 Task: Find connections with filter location Puerto Padre with filter topic #trainer with filter profile language Potuguese with filter current company Hotel Jobs | JobKing.org with filter school Shri Vishnu Engineering College for Women, Vishnupur, Kovvada Village, Bhimavaram, PIN-534202(CC-B0) with filter industry Leather Product Manufacturing with filter service category Search Engine Optimization (SEO) with filter keywords title Office Assistant
Action: Mouse moved to (545, 61)
Screenshot: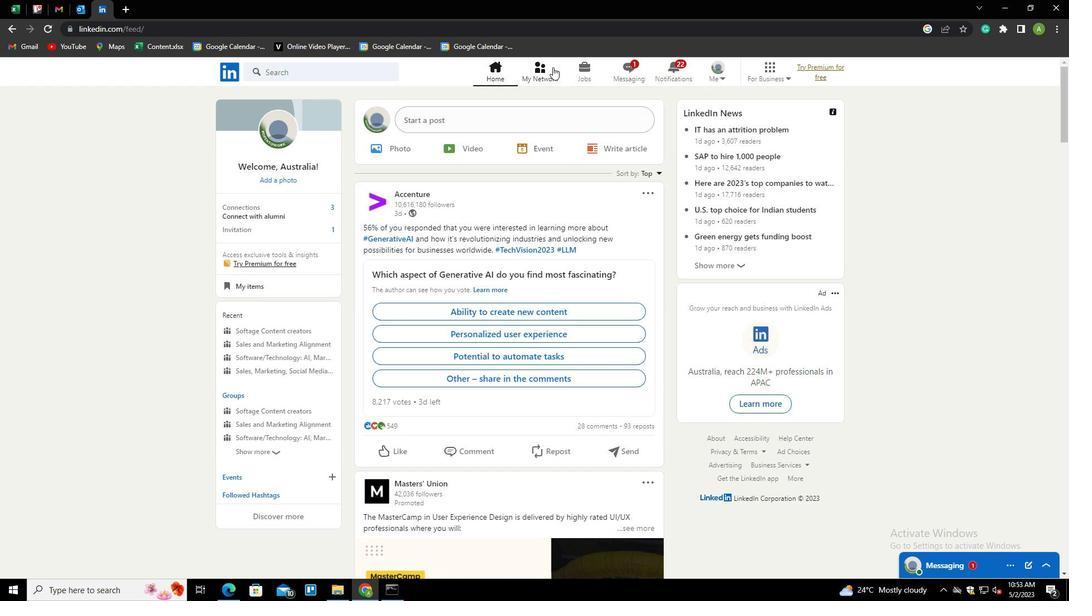 
Action: Mouse pressed left at (545, 61)
Screenshot: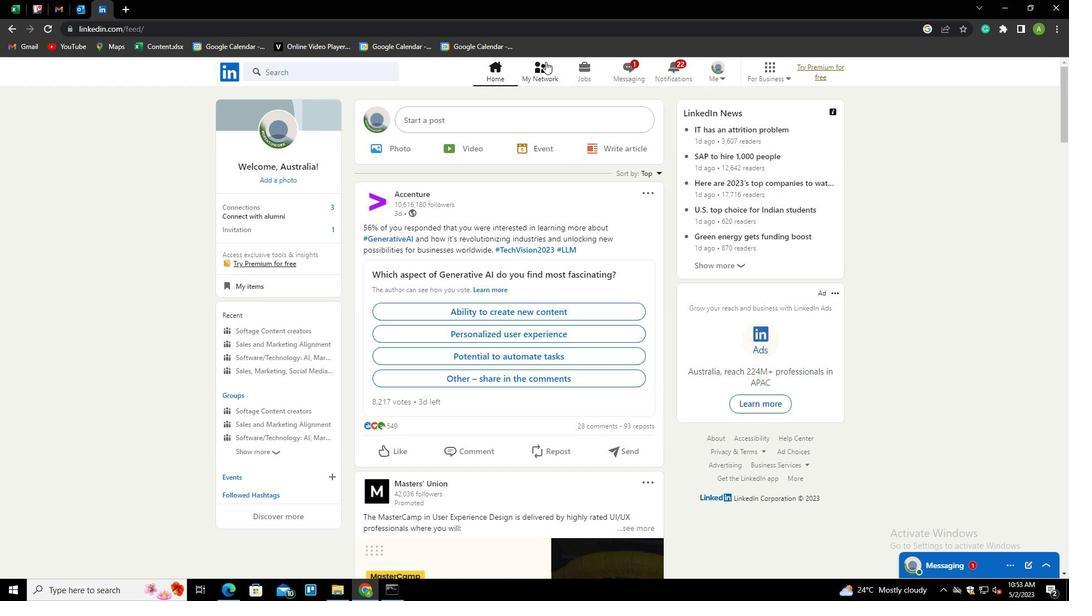 
Action: Mouse moved to (282, 131)
Screenshot: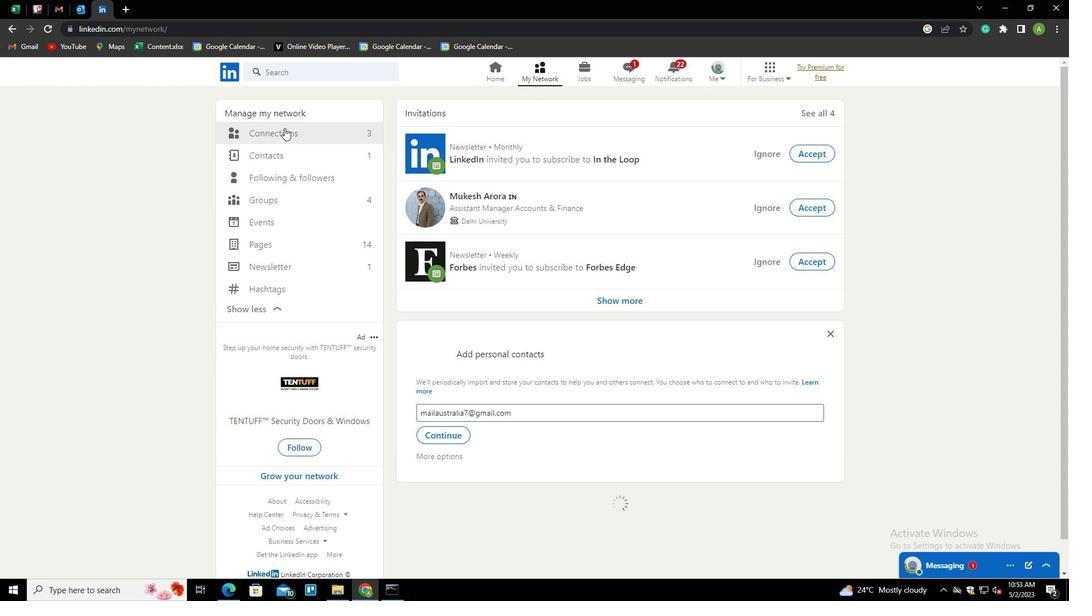 
Action: Mouse pressed left at (282, 131)
Screenshot: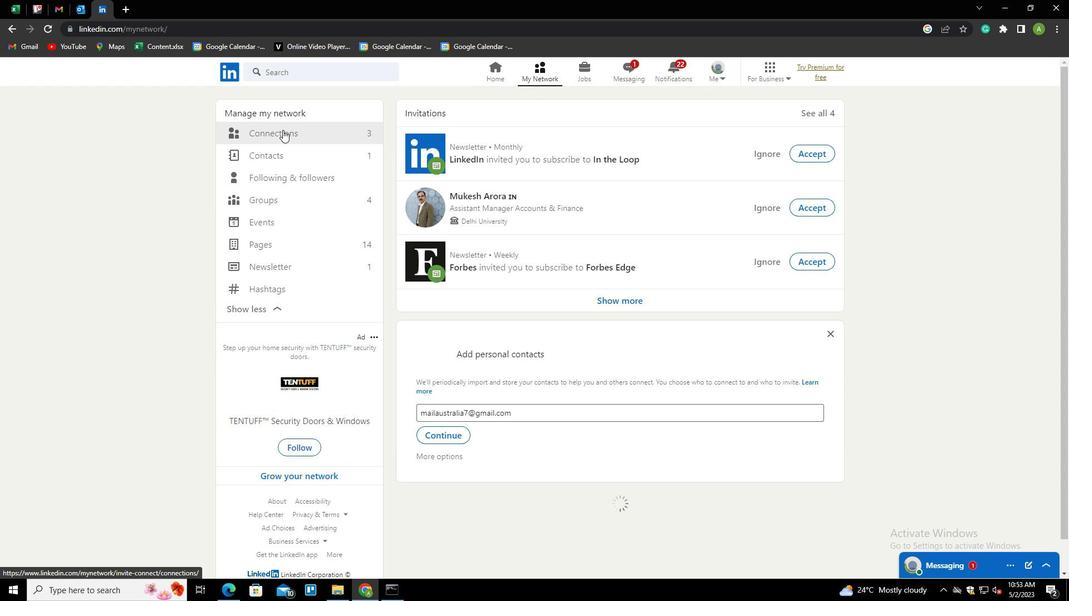 
Action: Mouse moved to (597, 132)
Screenshot: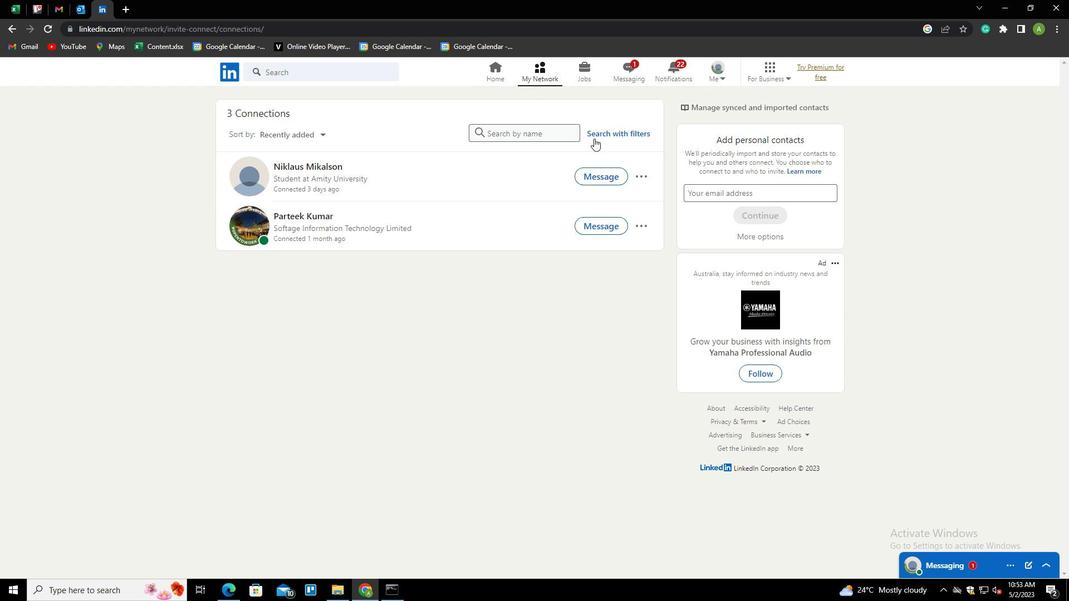 
Action: Mouse pressed left at (597, 132)
Screenshot: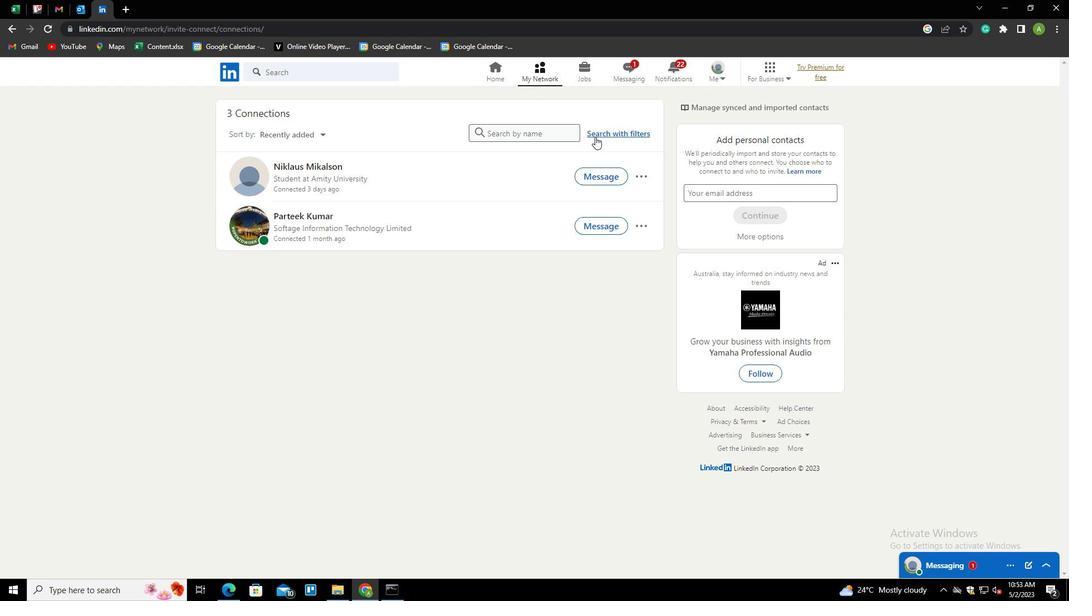 
Action: Mouse moved to (570, 104)
Screenshot: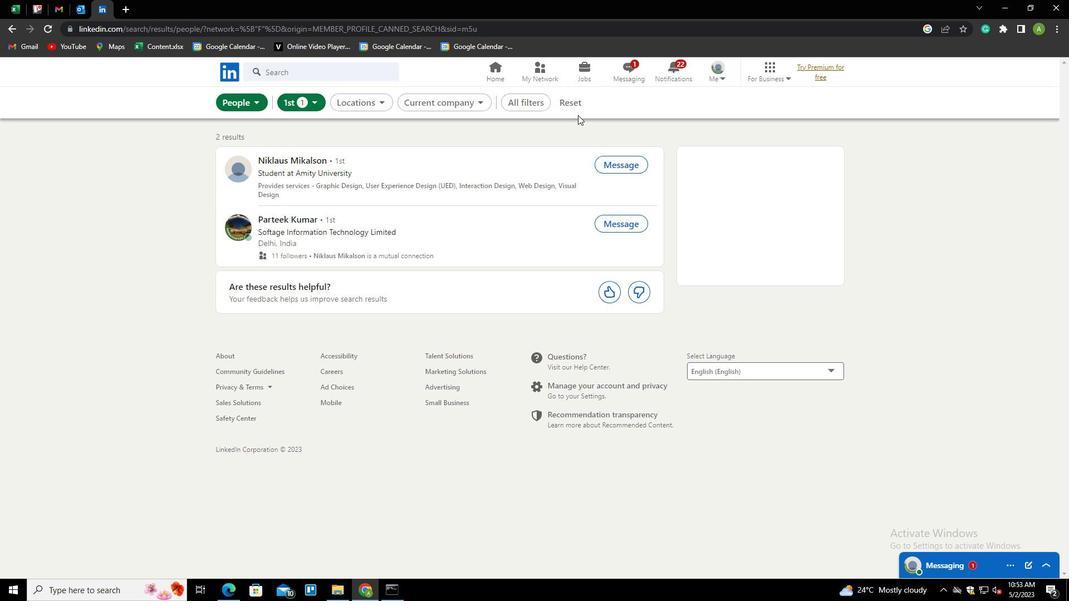
Action: Mouse pressed left at (570, 104)
Screenshot: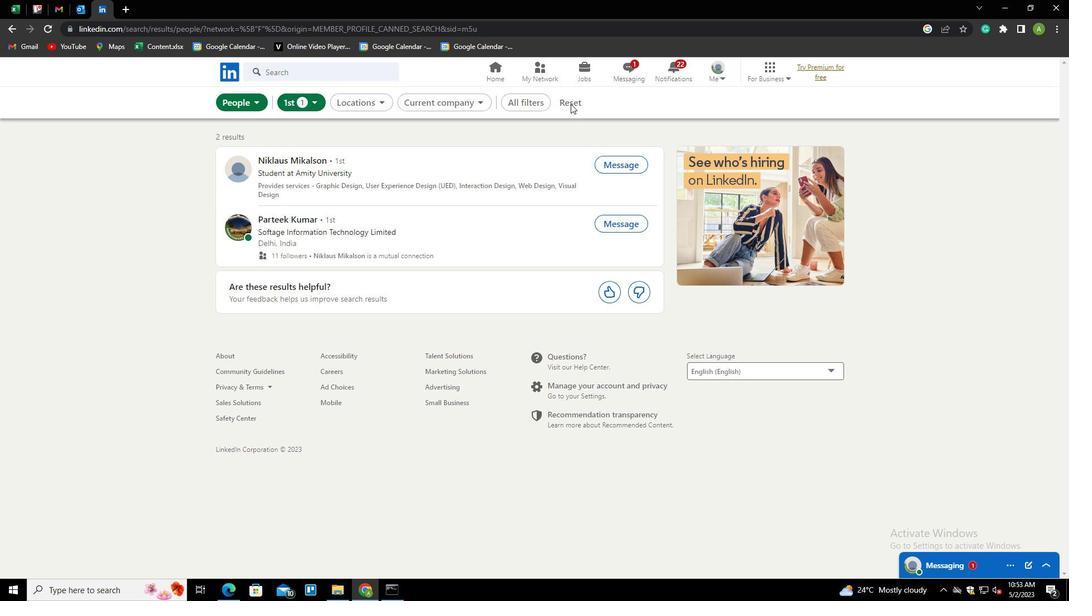 
Action: Mouse moved to (556, 103)
Screenshot: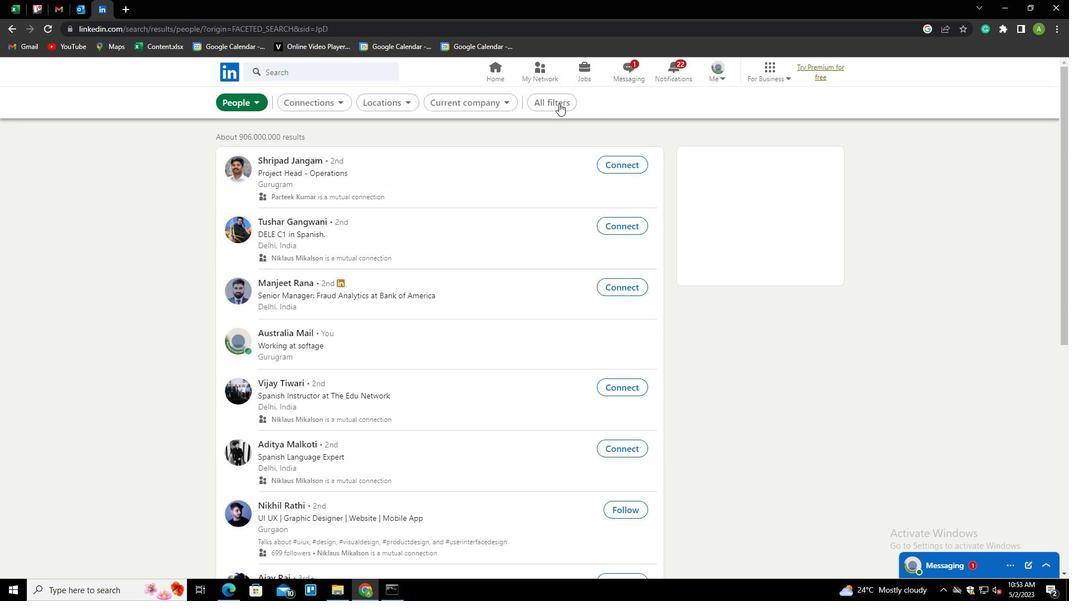 
Action: Mouse pressed left at (556, 103)
Screenshot: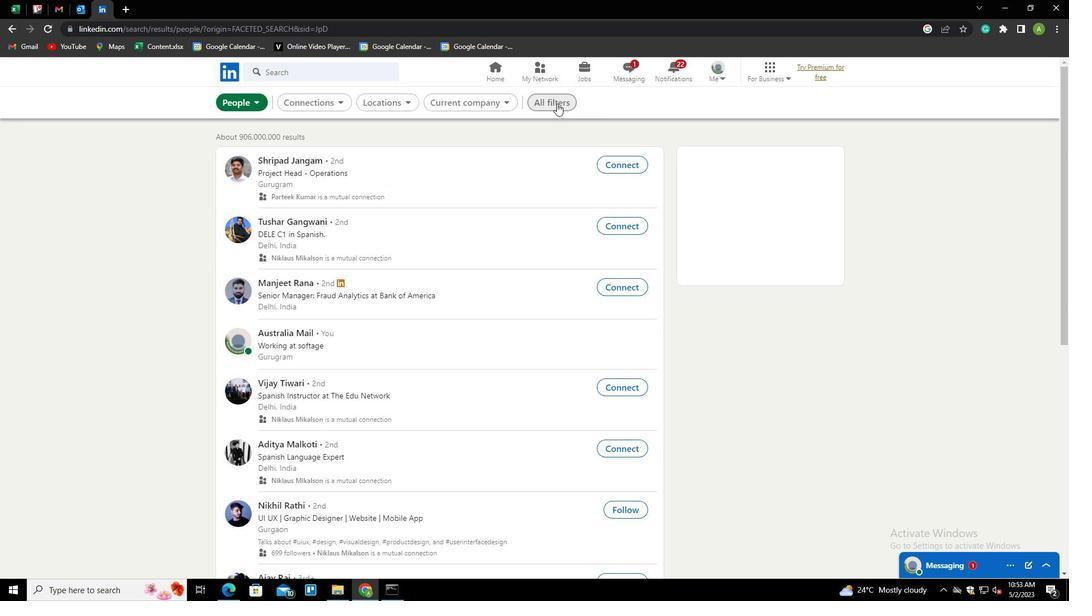 
Action: Mouse moved to (888, 312)
Screenshot: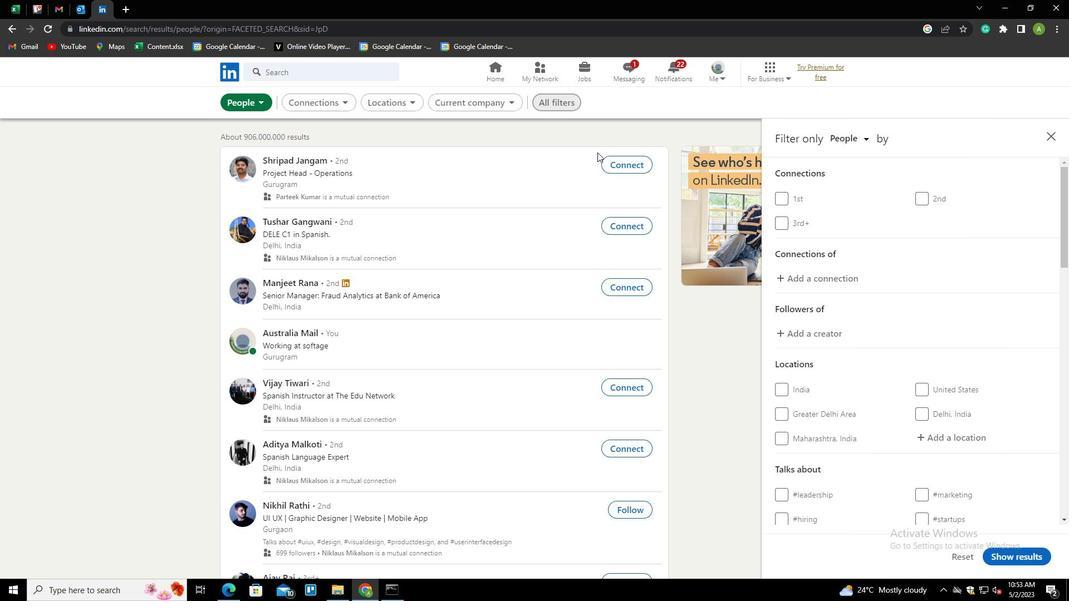 
Action: Mouse scrolled (888, 311) with delta (0, 0)
Screenshot: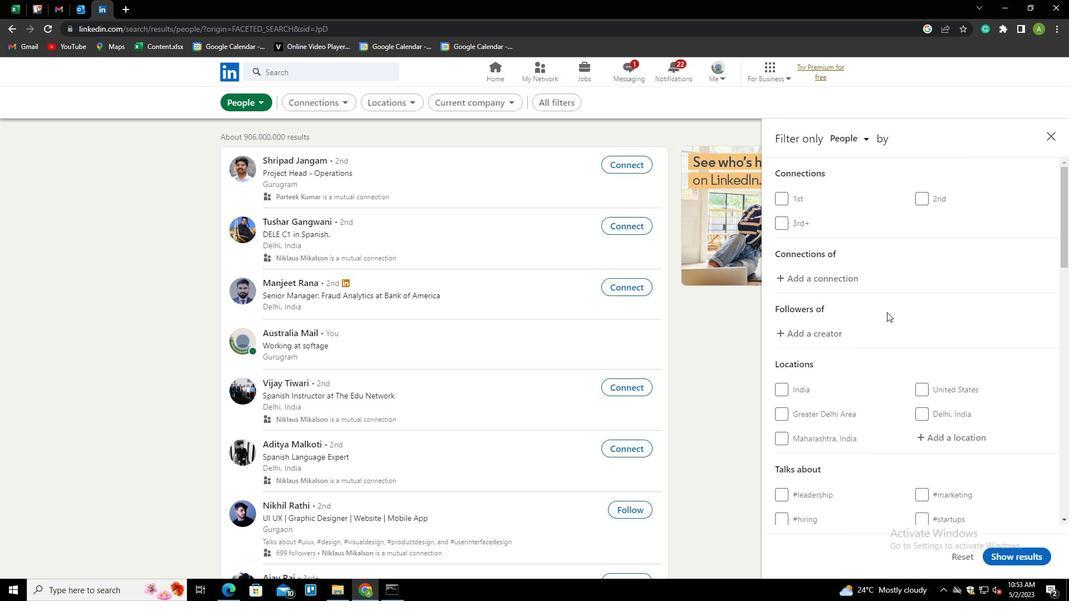
Action: Mouse scrolled (888, 311) with delta (0, 0)
Screenshot: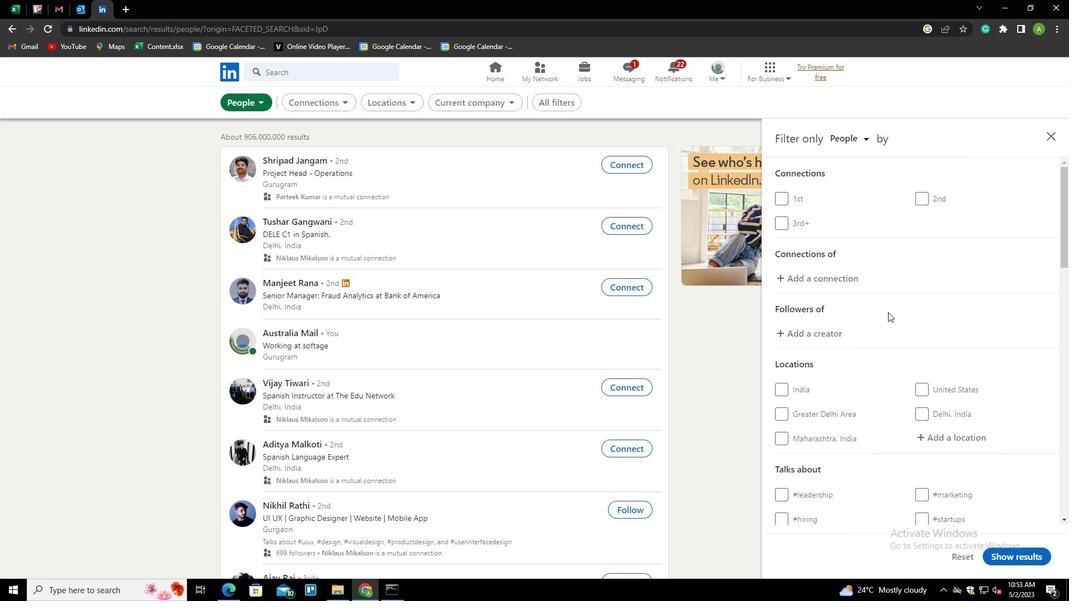 
Action: Mouse moved to (923, 331)
Screenshot: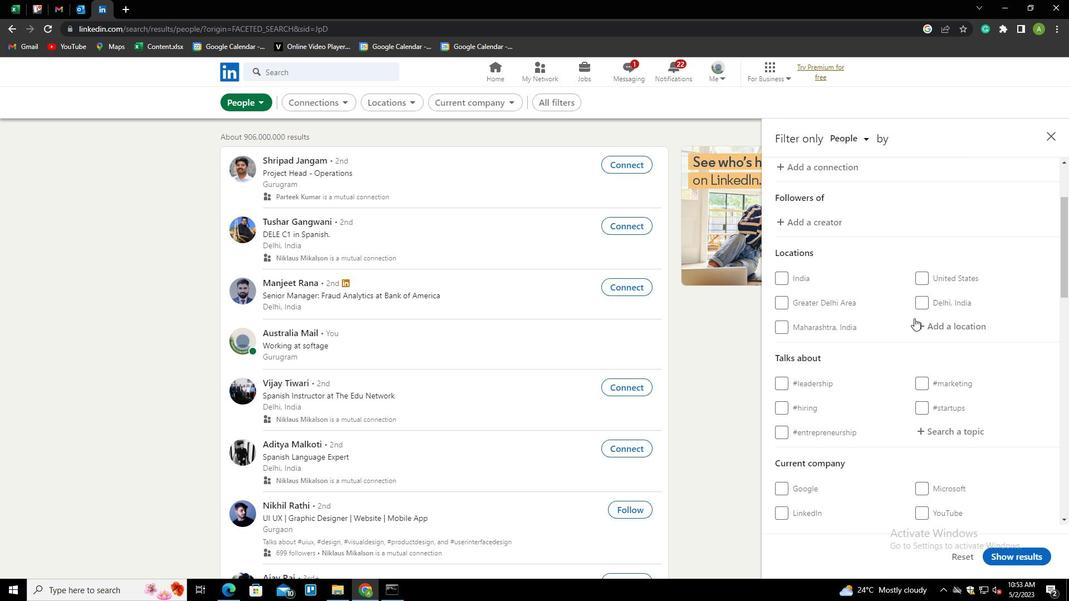 
Action: Mouse pressed left at (923, 331)
Screenshot: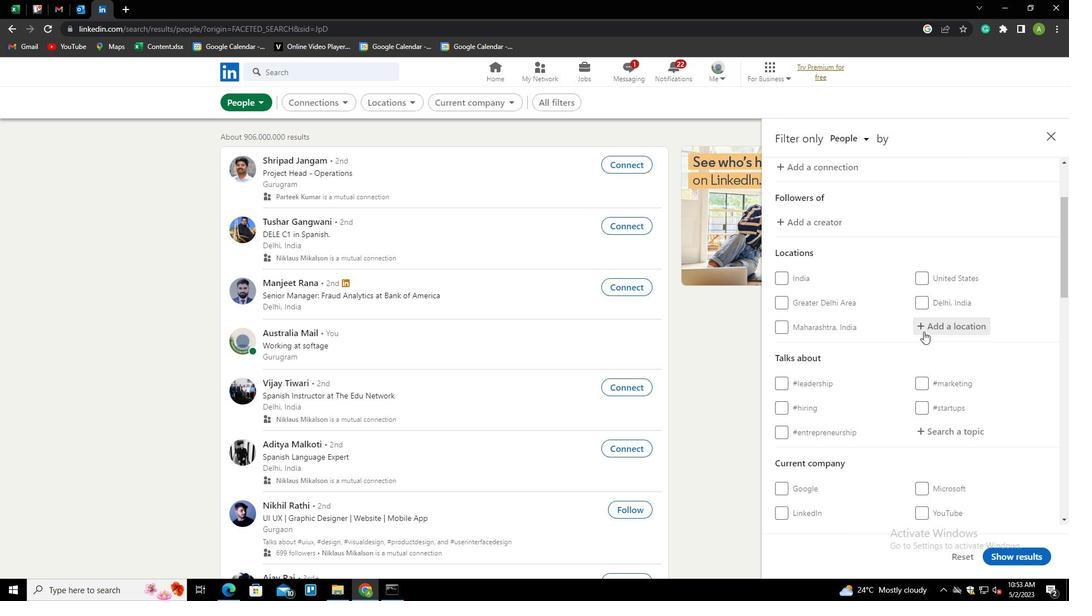
Action: Key pressed <Key.shift>PUERTO<Key.down><Key.space><Key.shift>PADRE<Key.down><Key.down><Key.enter>
Screenshot: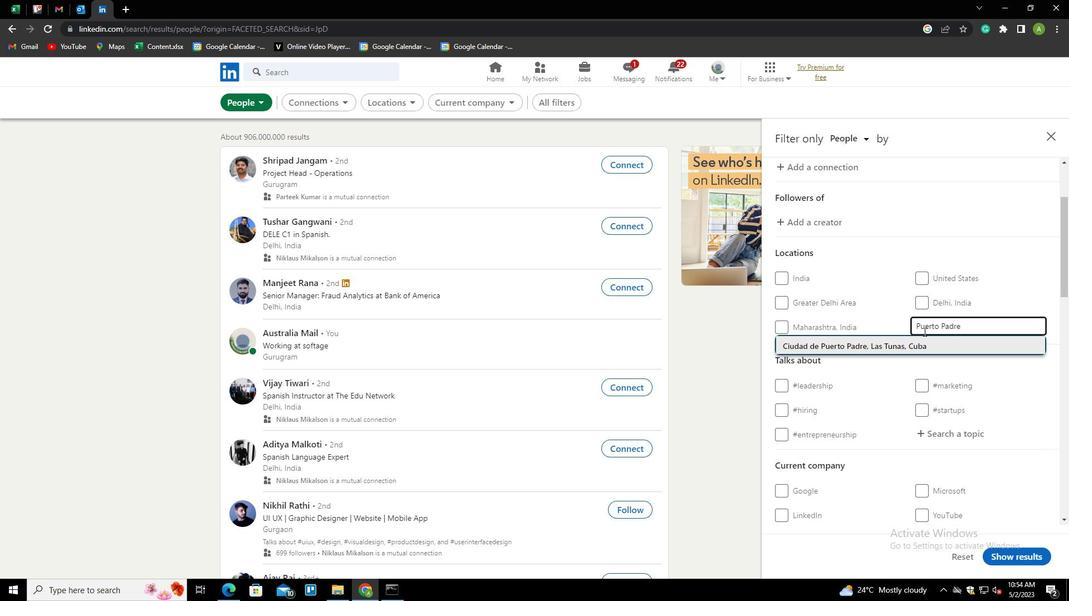 
Action: Mouse scrolled (923, 331) with delta (0, 0)
Screenshot: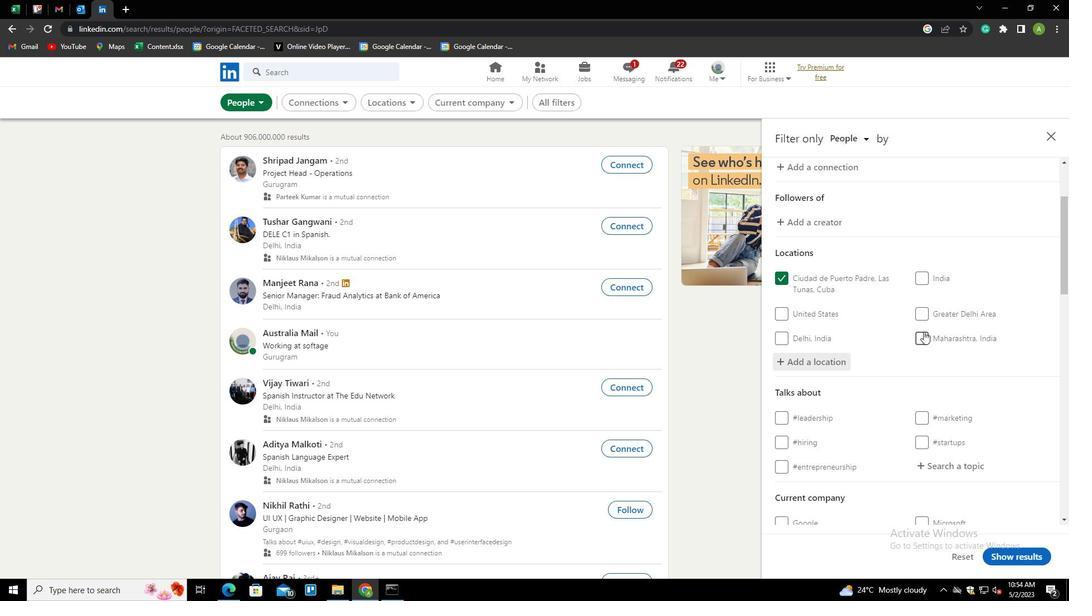 
Action: Mouse scrolled (923, 331) with delta (0, 0)
Screenshot: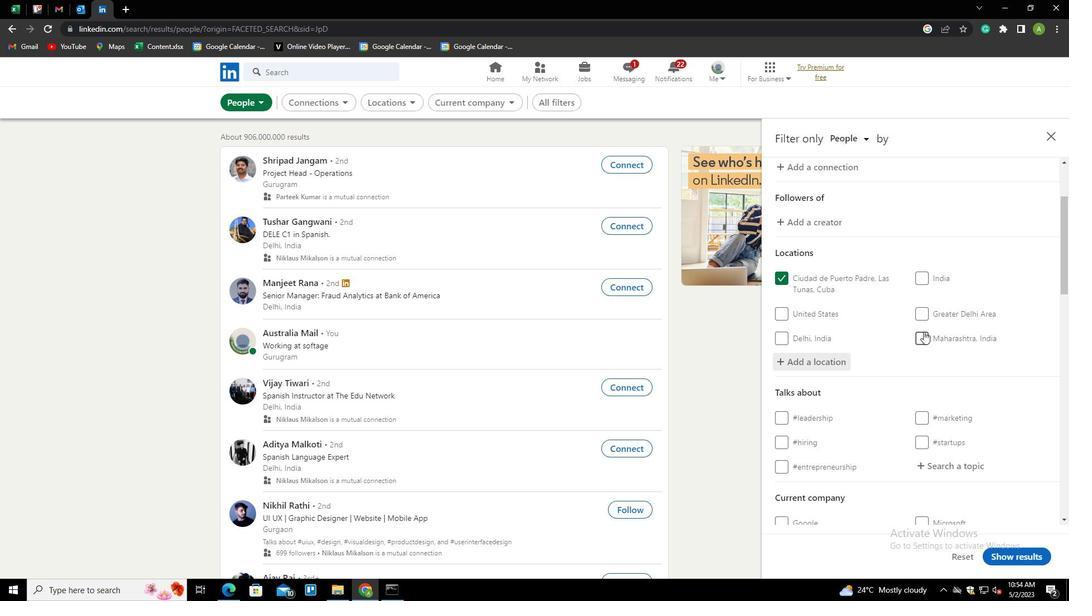 
Action: Mouse scrolled (923, 331) with delta (0, 0)
Screenshot: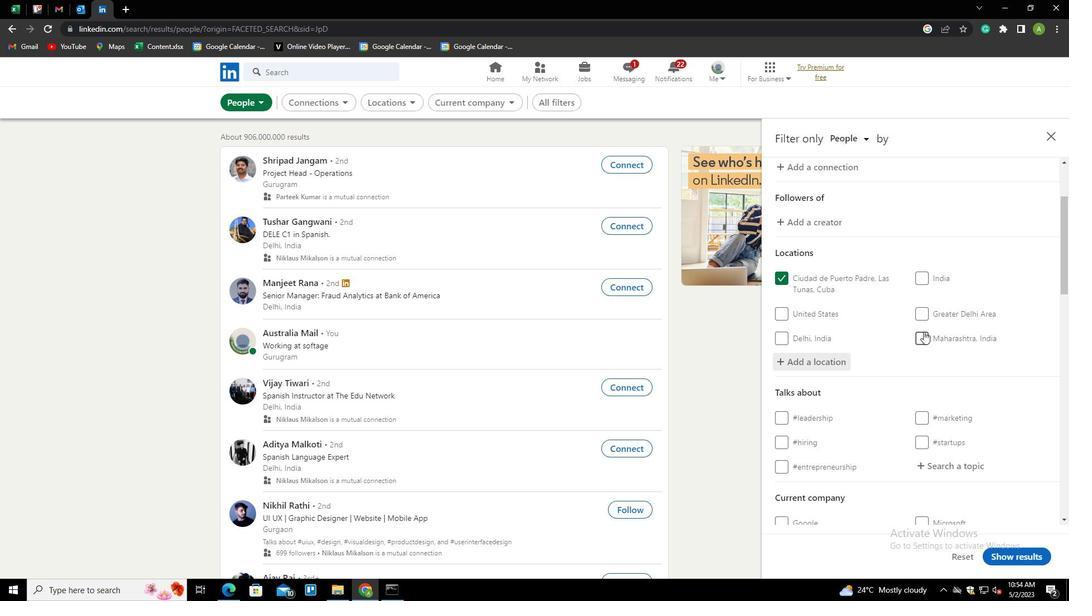 
Action: Mouse scrolled (923, 331) with delta (0, 0)
Screenshot: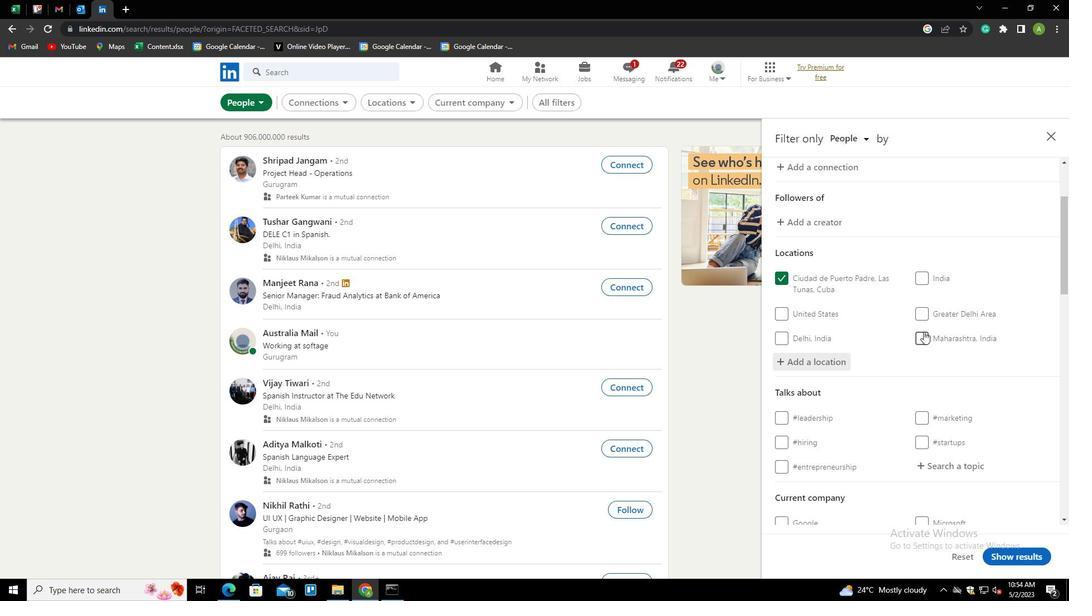 
Action: Mouse moved to (936, 241)
Screenshot: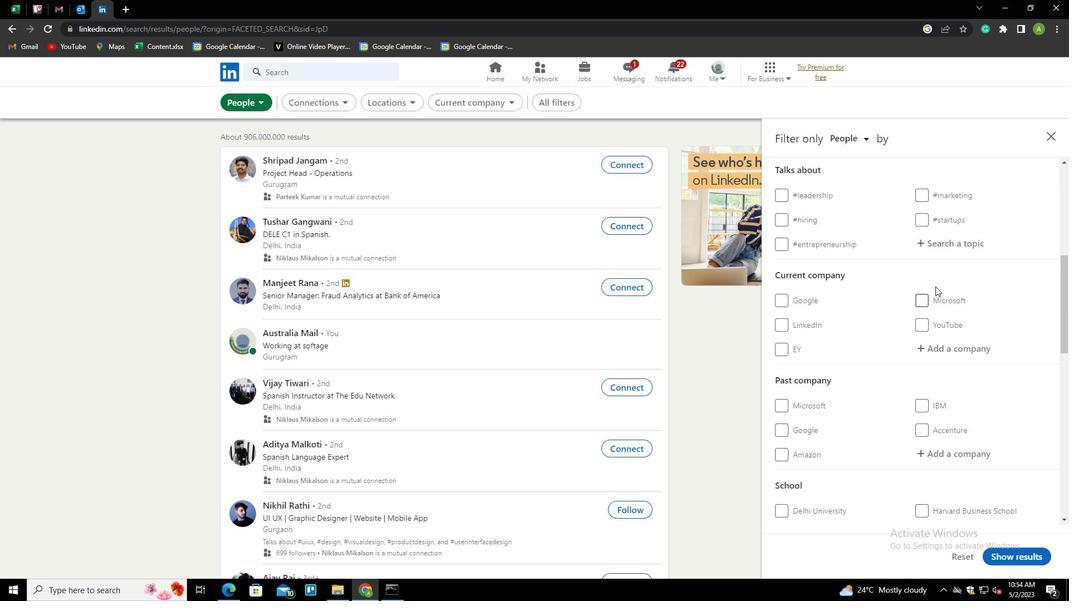 
Action: Mouse pressed left at (936, 241)
Screenshot: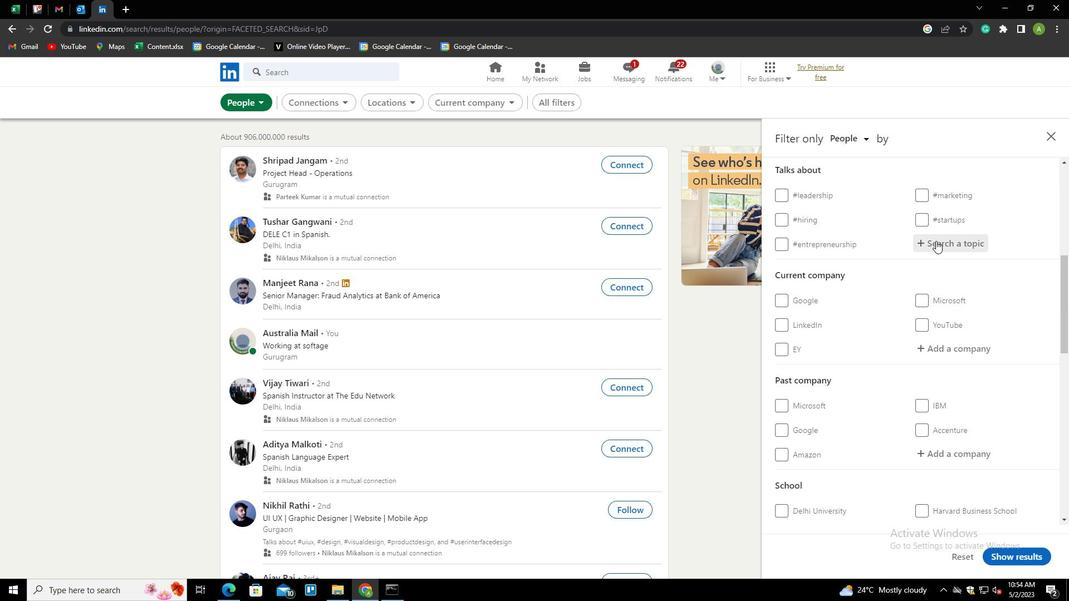 
Action: Key pressed TRAINER<Key.down><Key.enter>
Screenshot: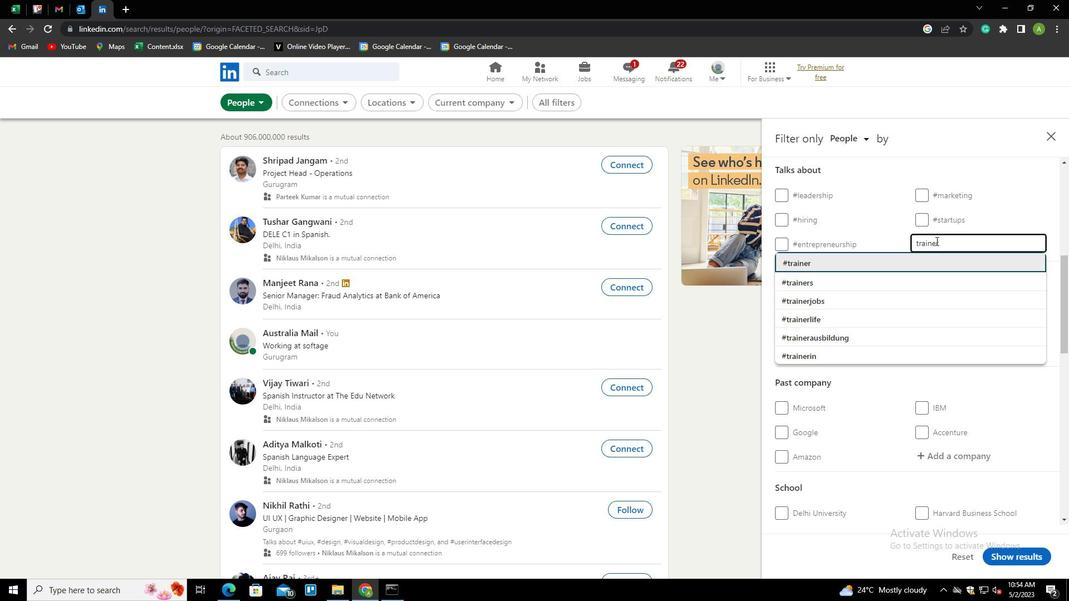 
Action: Mouse scrolled (936, 240) with delta (0, 0)
Screenshot: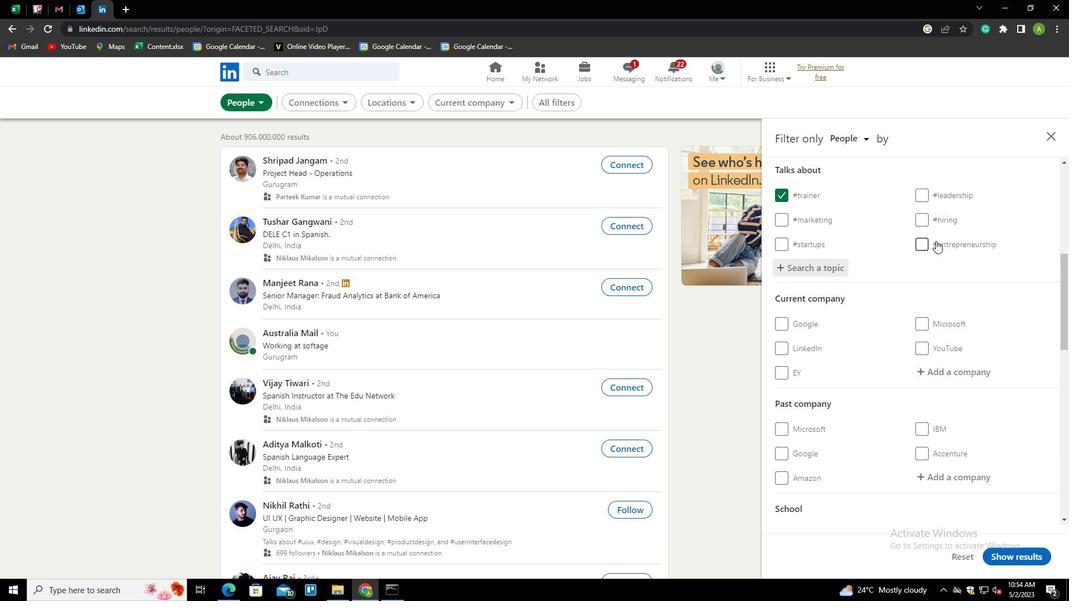 
Action: Mouse scrolled (936, 240) with delta (0, 0)
Screenshot: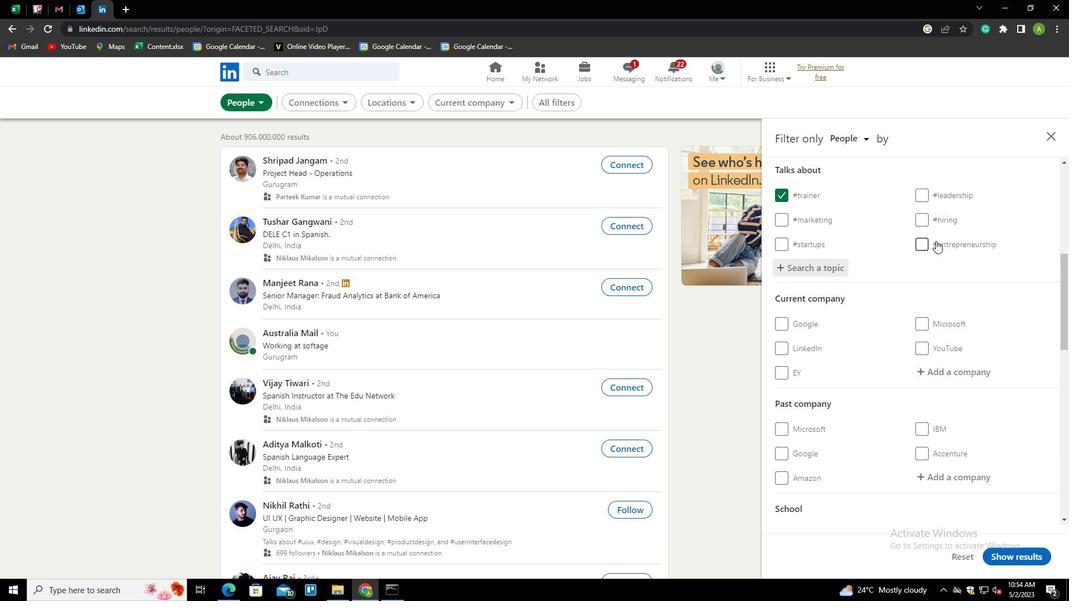 
Action: Mouse scrolled (936, 240) with delta (0, 0)
Screenshot: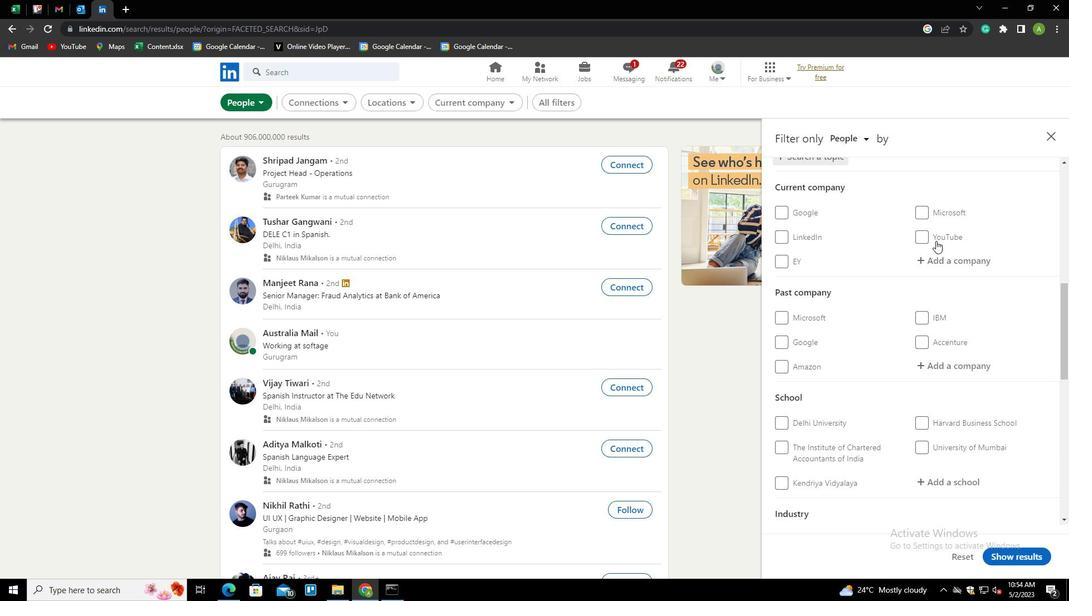 
Action: Mouse scrolled (936, 240) with delta (0, 0)
Screenshot: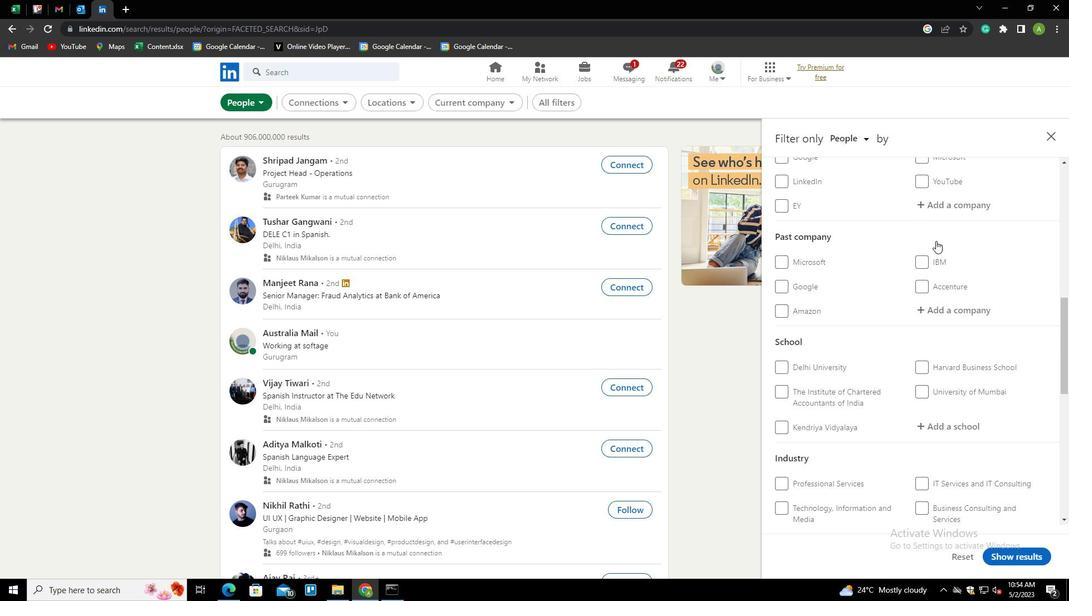 
Action: Mouse scrolled (936, 240) with delta (0, 0)
Screenshot: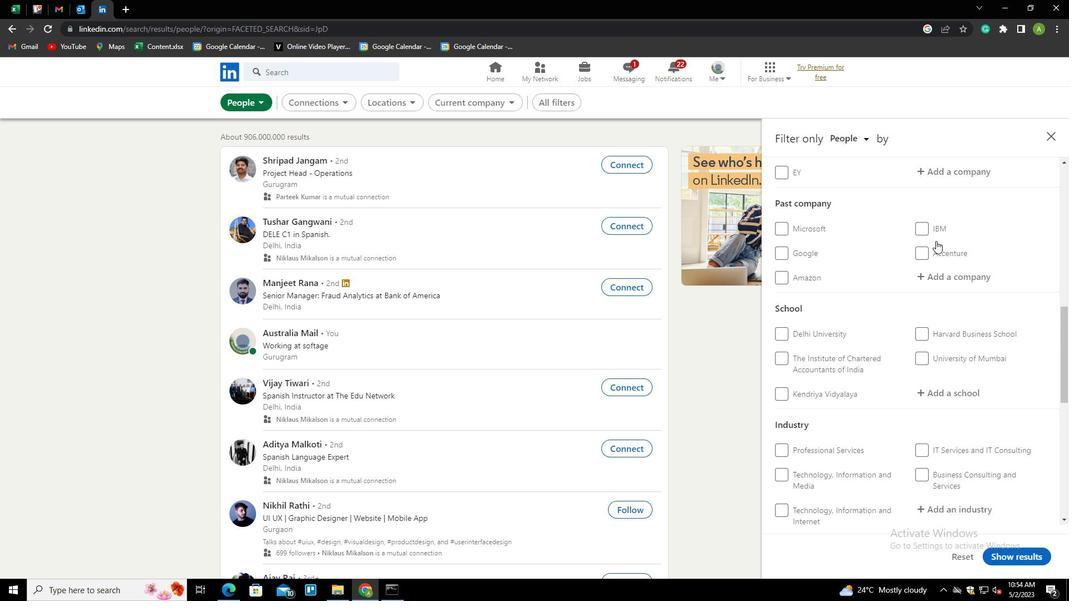 
Action: Mouse scrolled (936, 240) with delta (0, 0)
Screenshot: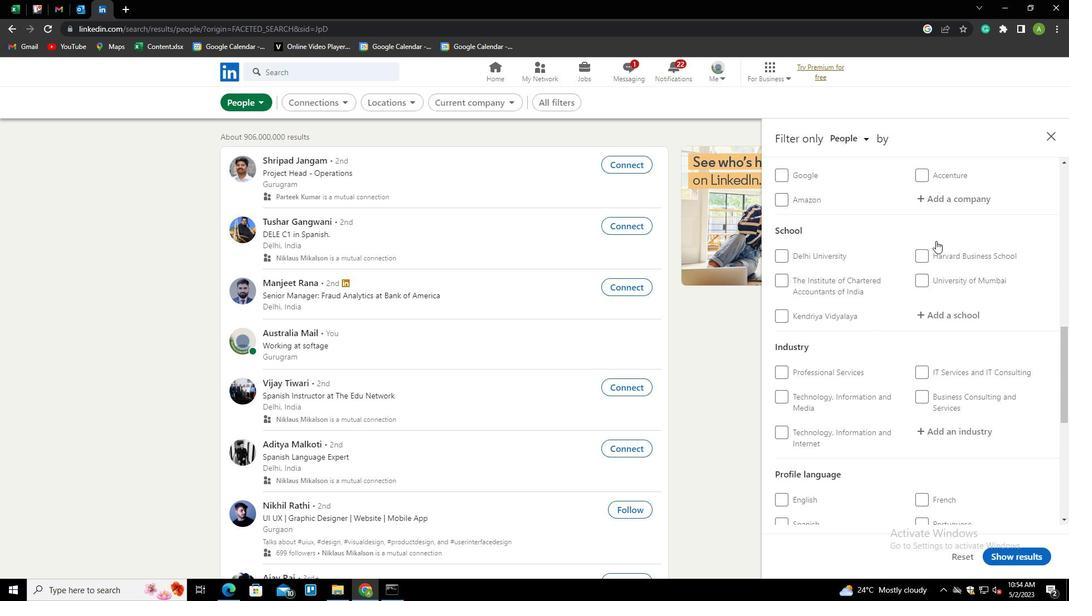
Action: Mouse scrolled (936, 240) with delta (0, 0)
Screenshot: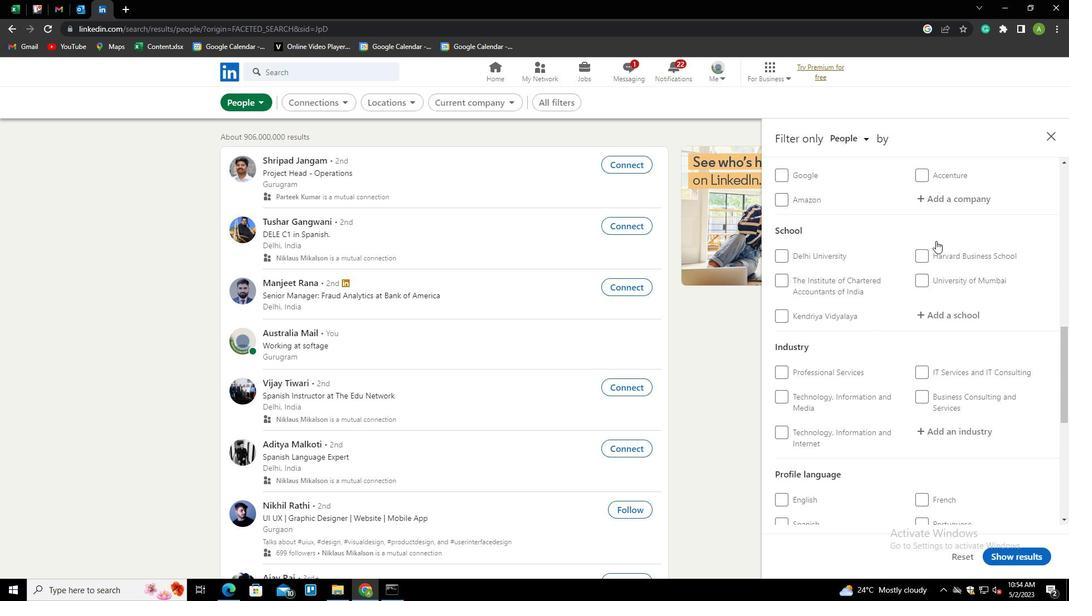 
Action: Mouse scrolled (936, 240) with delta (0, 0)
Screenshot: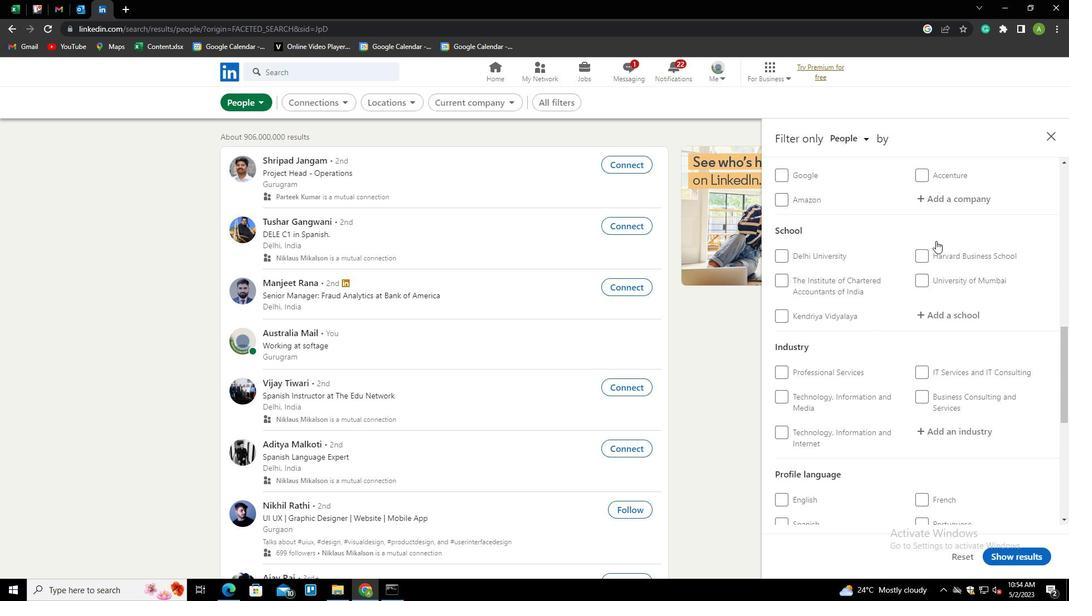 
Action: Mouse scrolled (936, 240) with delta (0, 0)
Screenshot: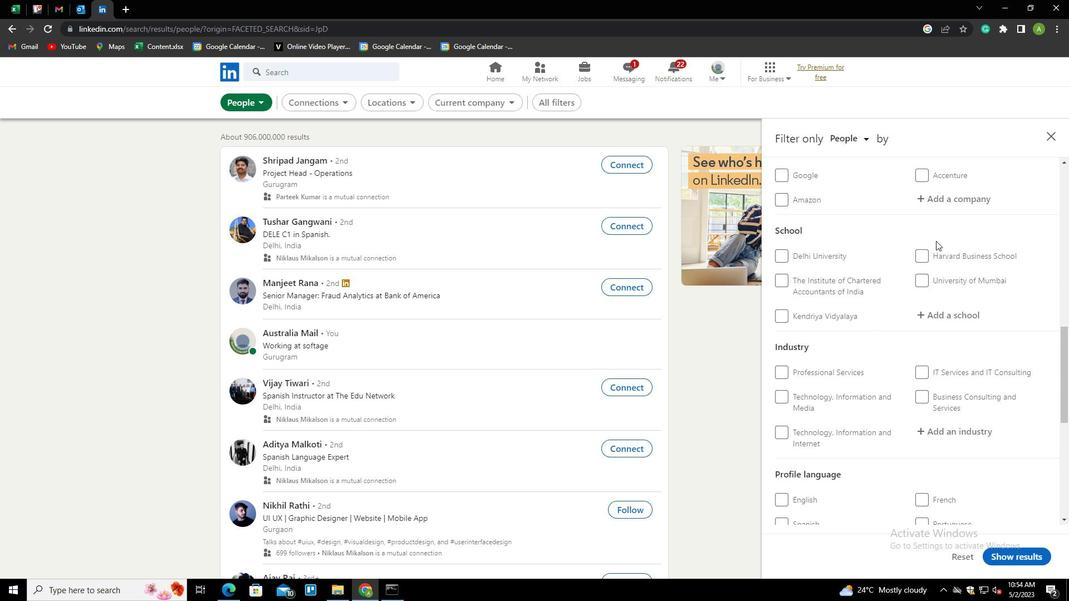 
Action: Mouse moved to (920, 301)
Screenshot: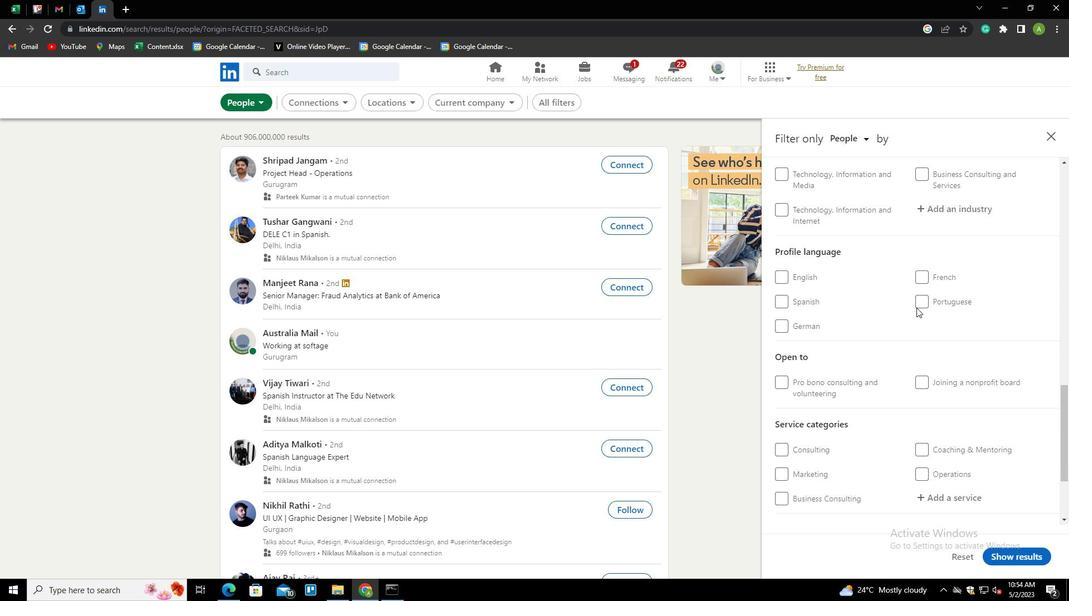
Action: Mouse pressed left at (920, 301)
Screenshot: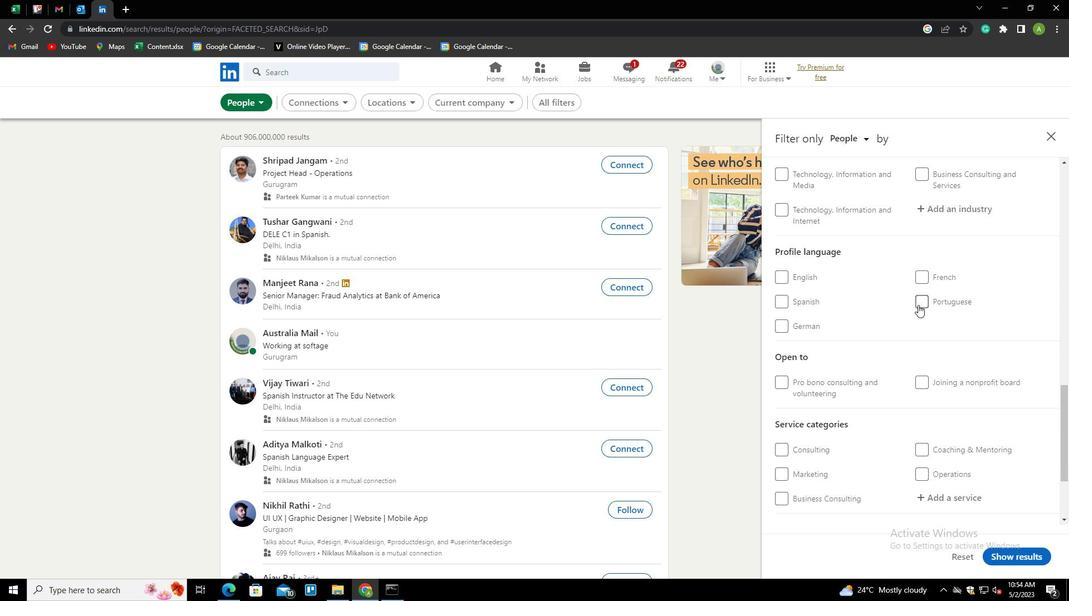 
Action: Mouse moved to (957, 325)
Screenshot: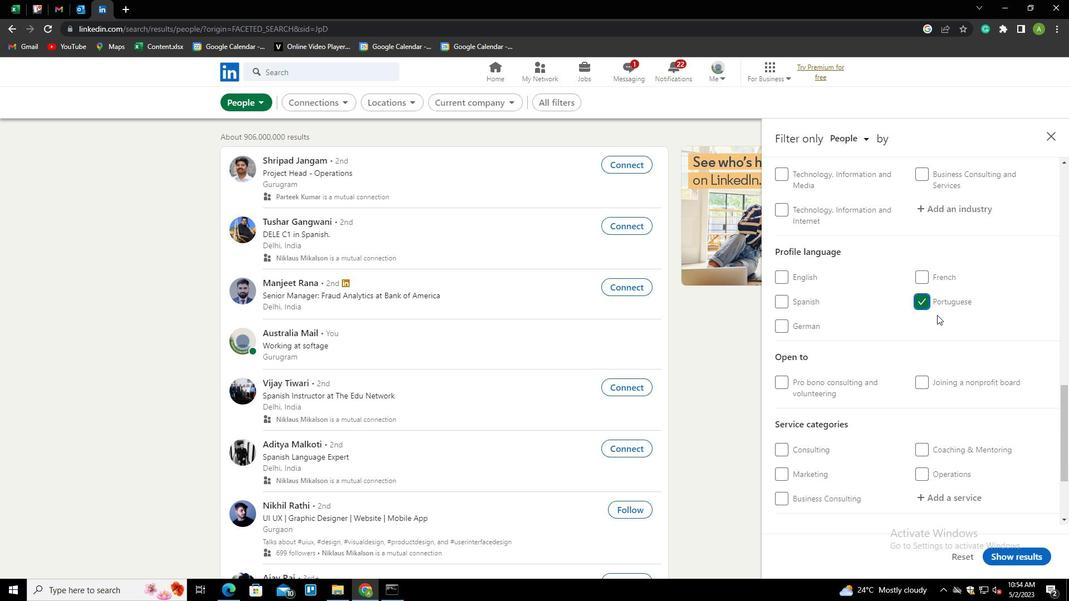 
Action: Mouse scrolled (957, 325) with delta (0, 0)
Screenshot: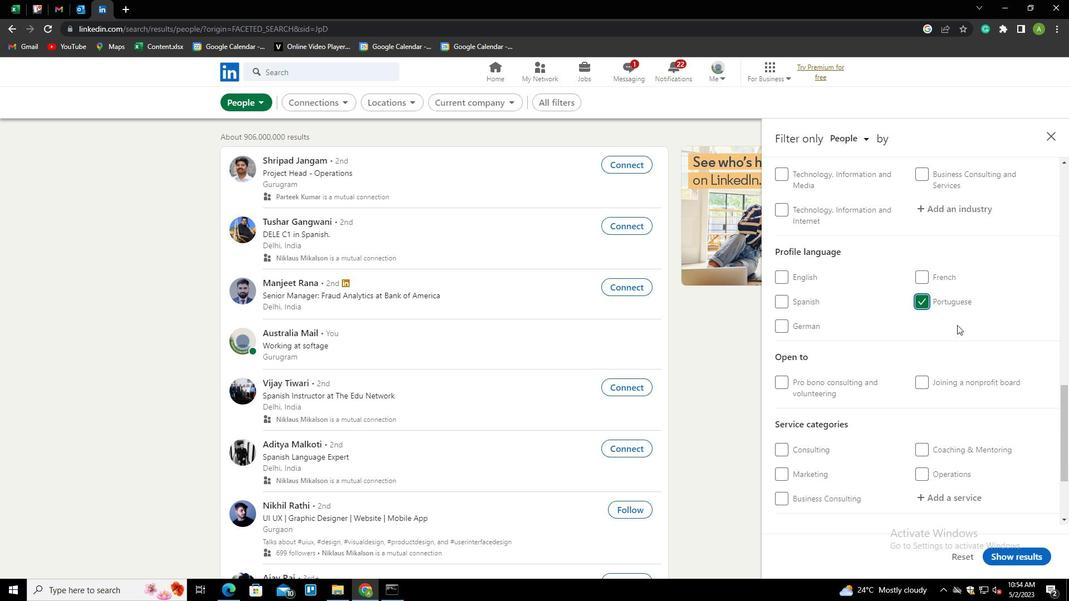 
Action: Mouse scrolled (957, 325) with delta (0, 0)
Screenshot: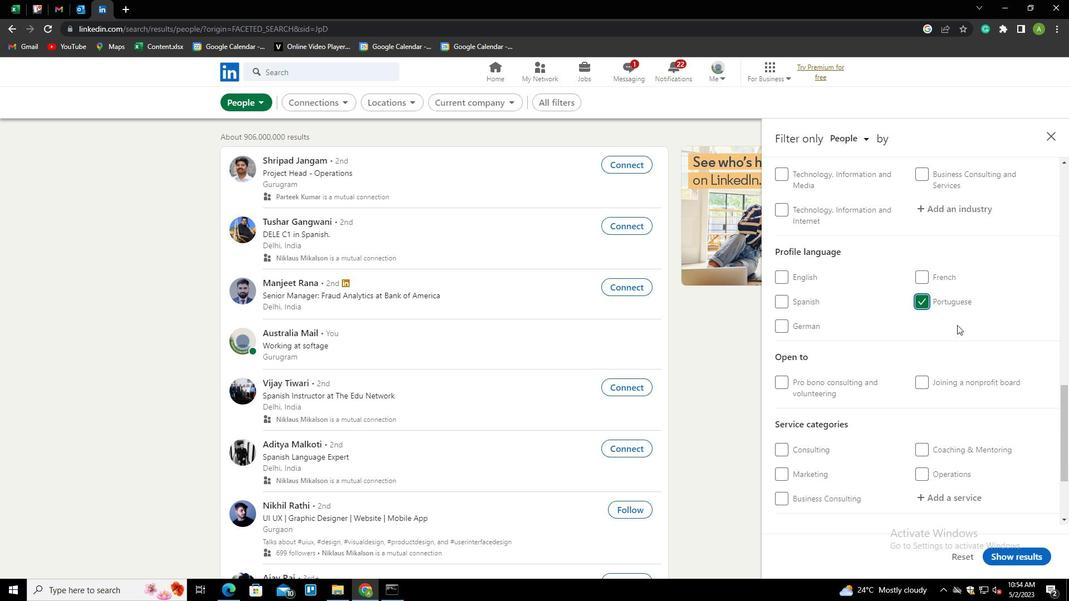 
Action: Mouse scrolled (957, 325) with delta (0, 0)
Screenshot: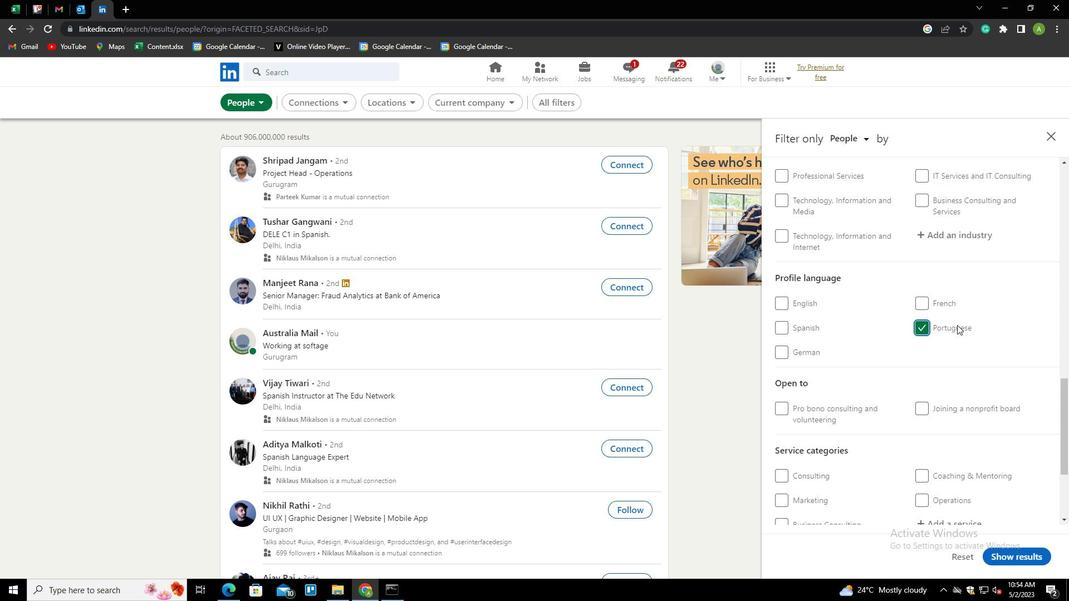 
Action: Mouse scrolled (957, 325) with delta (0, 0)
Screenshot: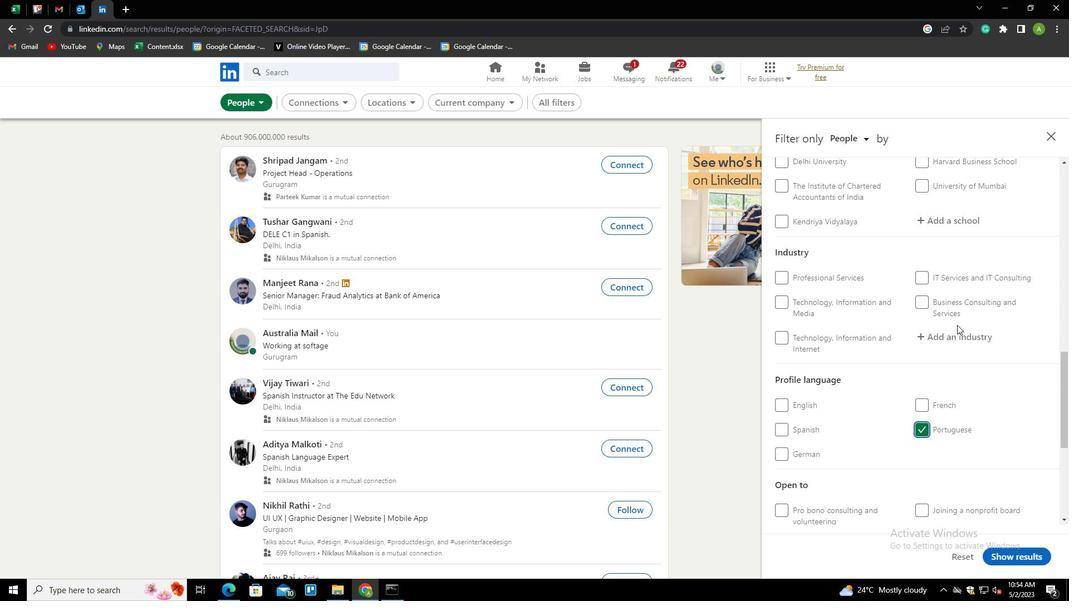 
Action: Mouse scrolled (957, 325) with delta (0, 0)
Screenshot: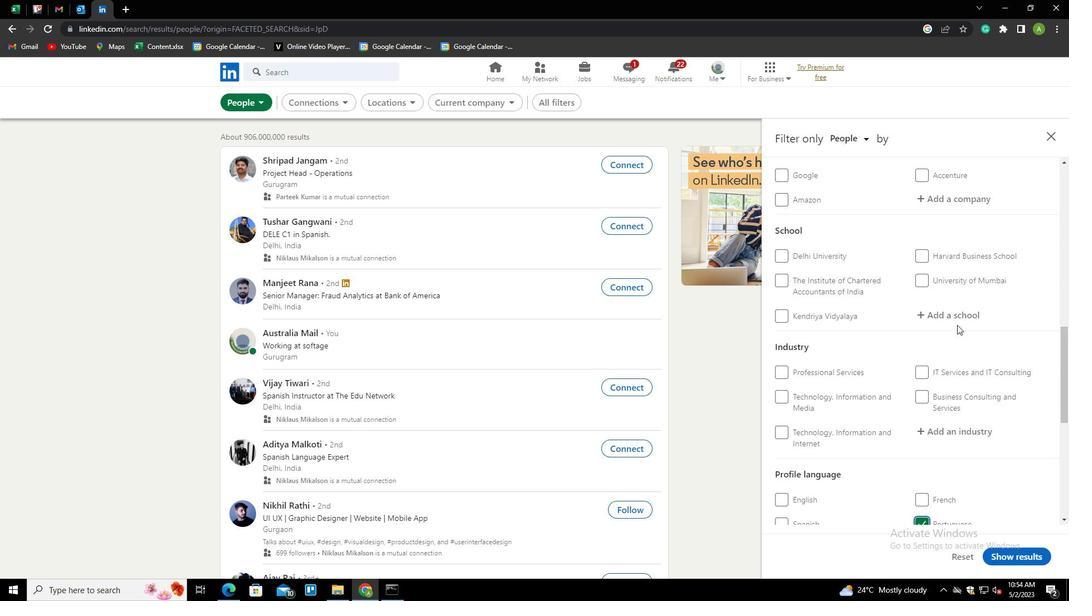 
Action: Mouse scrolled (957, 325) with delta (0, 0)
Screenshot: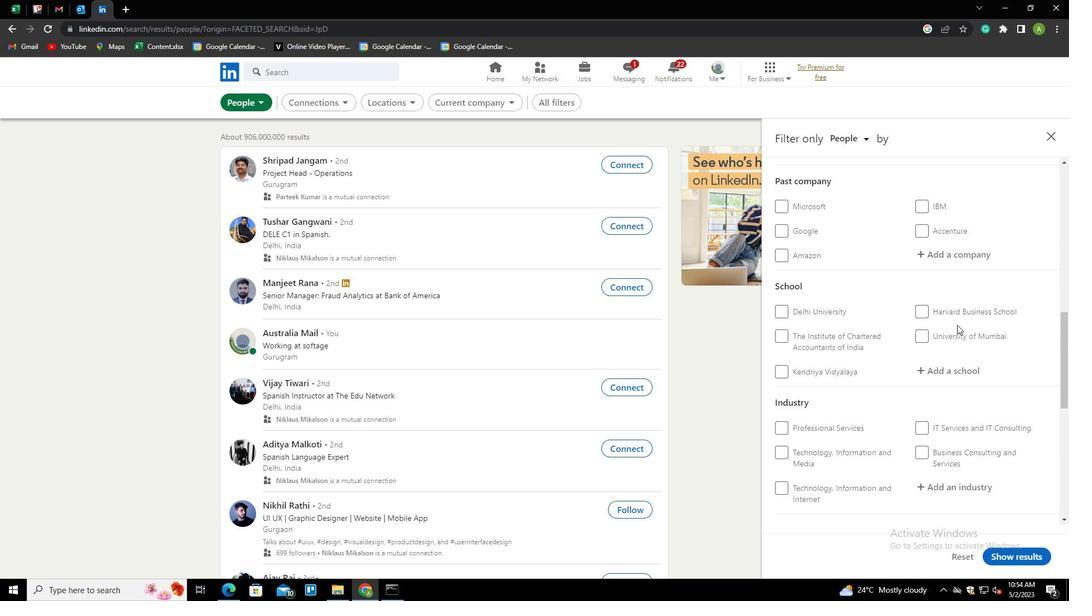 
Action: Mouse scrolled (957, 325) with delta (0, 0)
Screenshot: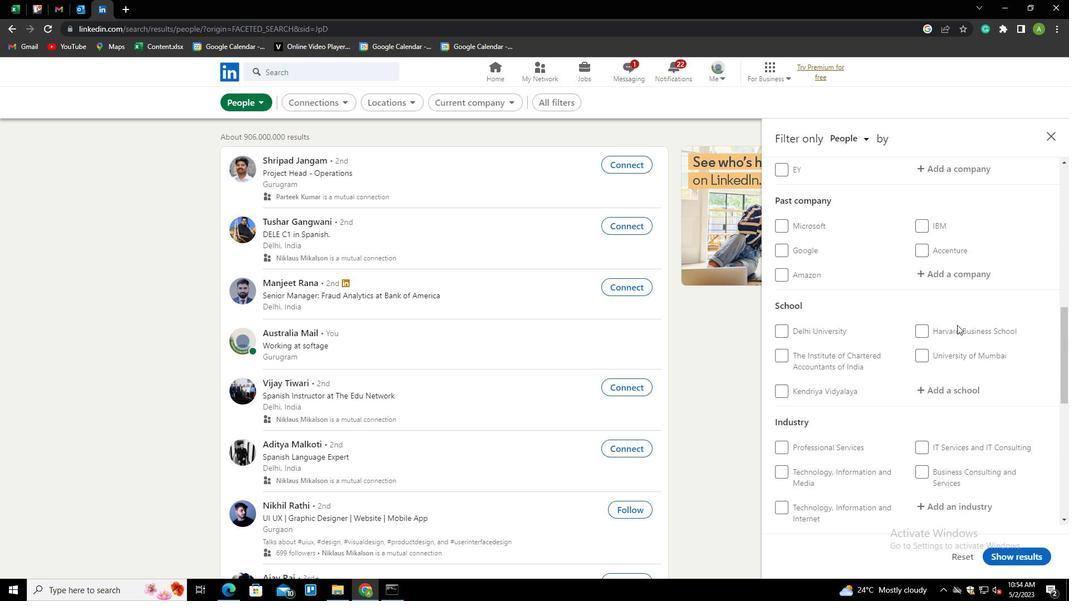 
Action: Mouse moved to (947, 259)
Screenshot: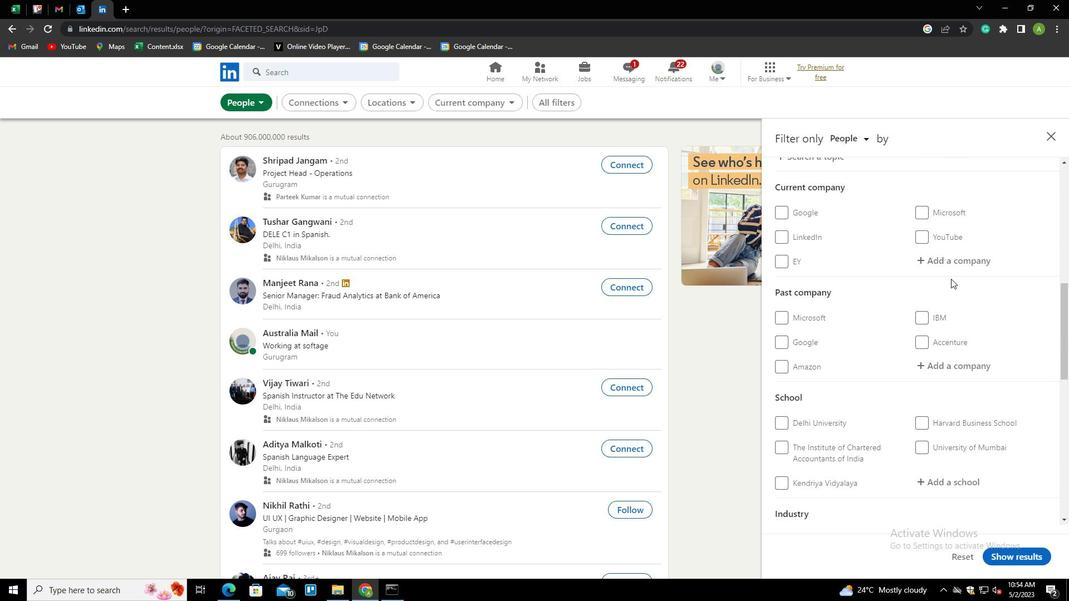 
Action: Mouse pressed left at (947, 259)
Screenshot: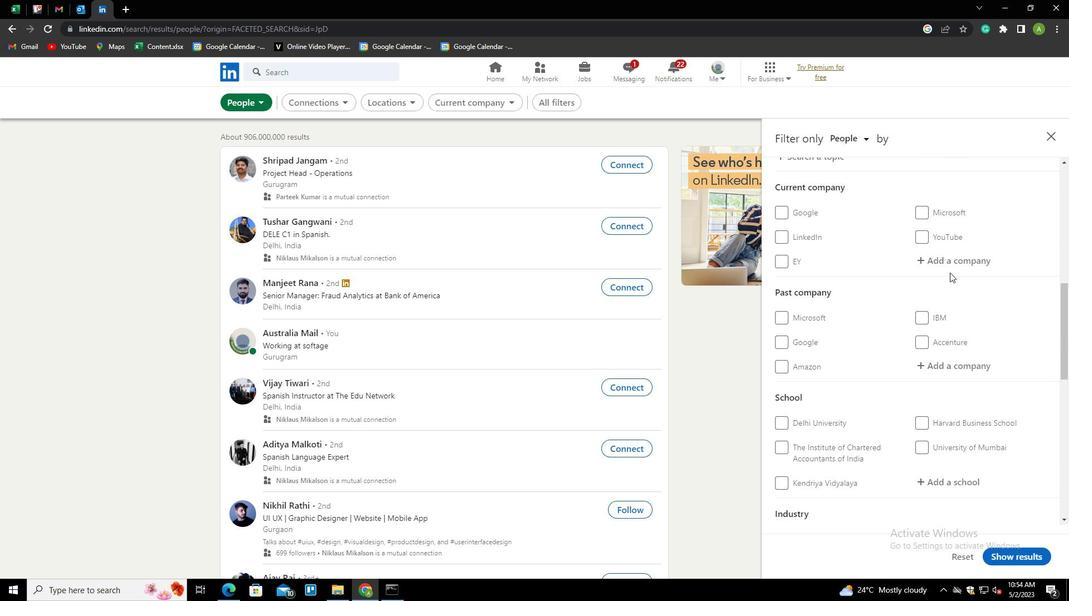 
Action: Key pressed <Key.shift>HOTEL<Key.space>JOBS<Key.down><Key.down><Key.enter>
Screenshot: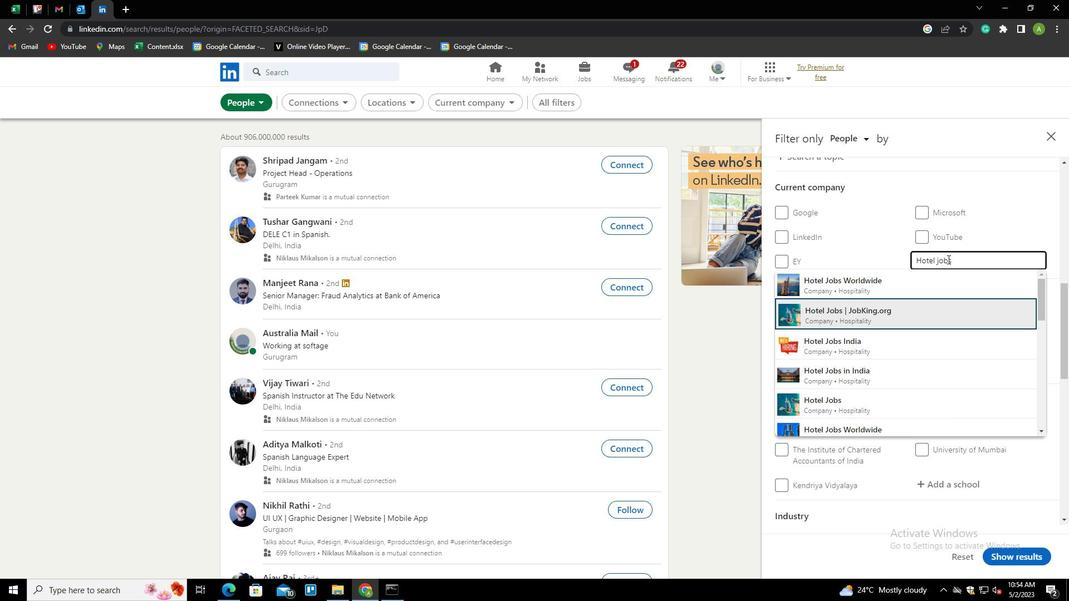 
Action: Mouse scrolled (947, 258) with delta (0, 0)
Screenshot: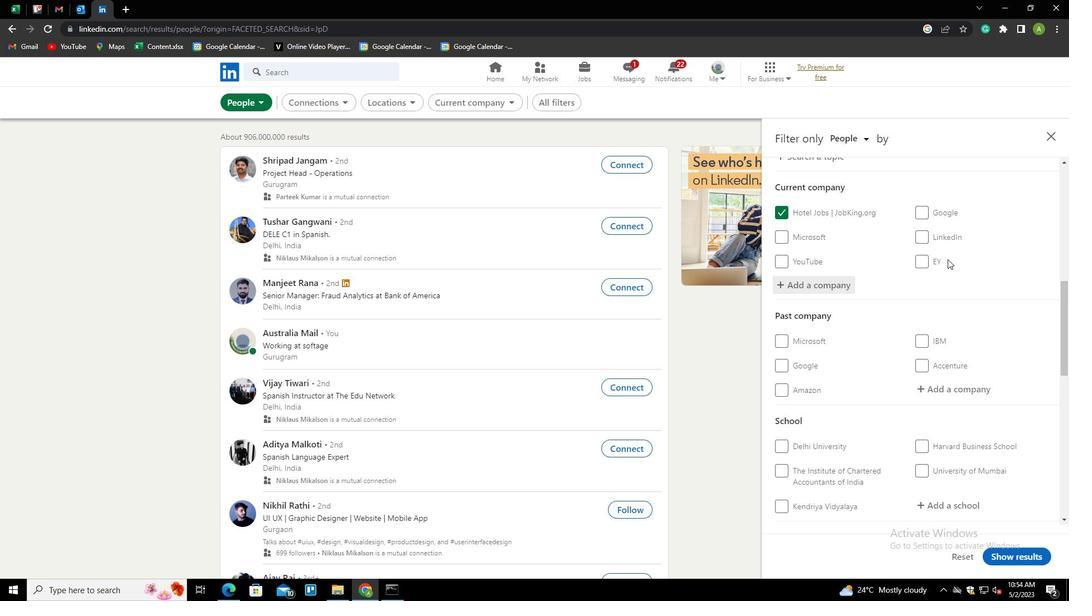
Action: Mouse scrolled (947, 258) with delta (0, 0)
Screenshot: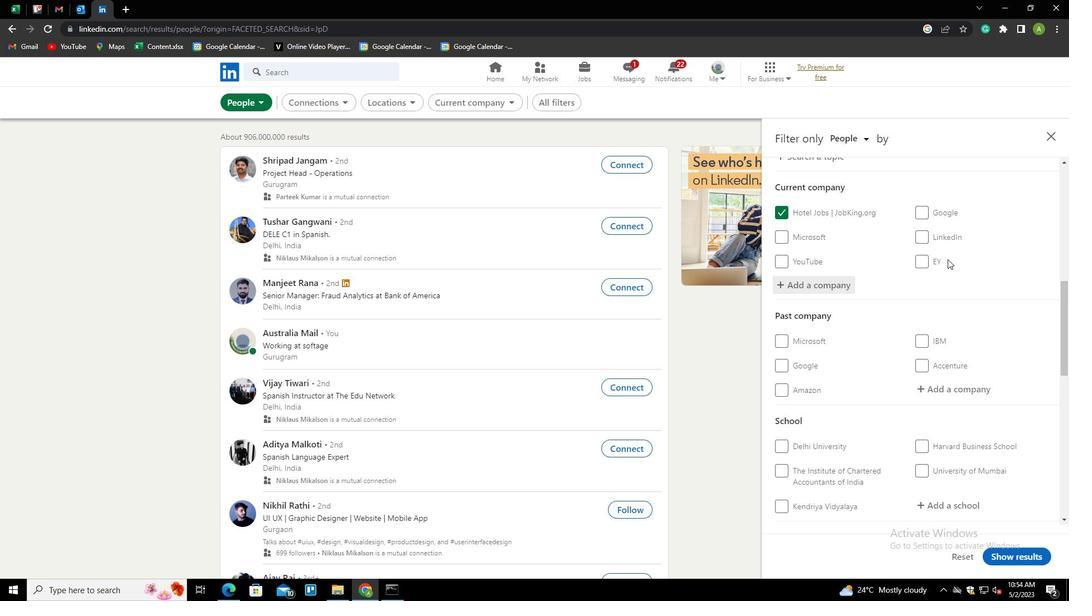 
Action: Mouse scrolled (947, 258) with delta (0, 0)
Screenshot: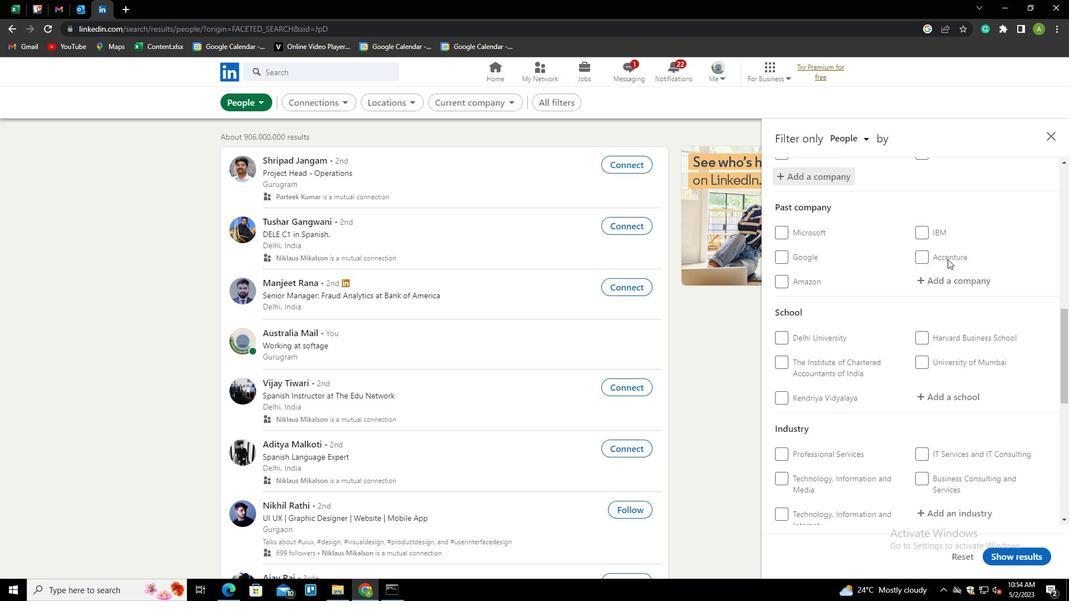 
Action: Mouse scrolled (947, 258) with delta (0, 0)
Screenshot: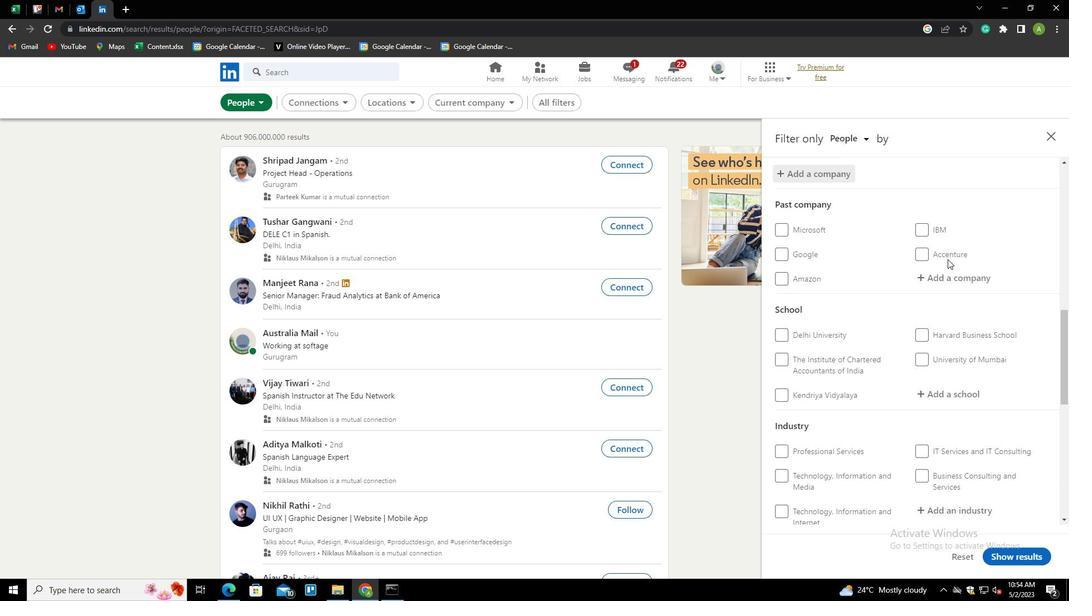 
Action: Mouse moved to (948, 282)
Screenshot: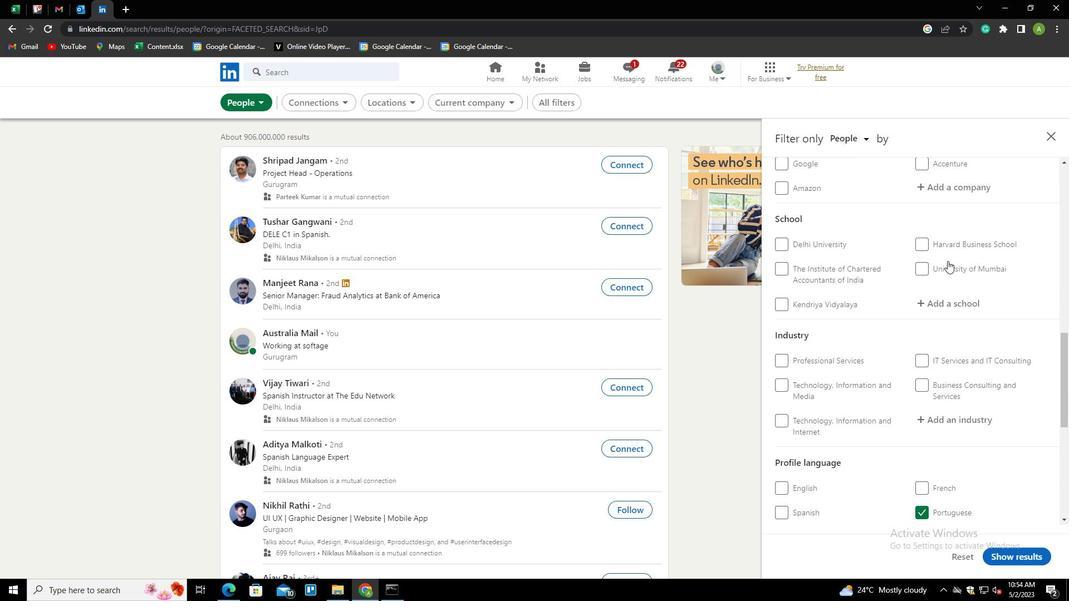 
Action: Mouse pressed left at (948, 282)
Screenshot: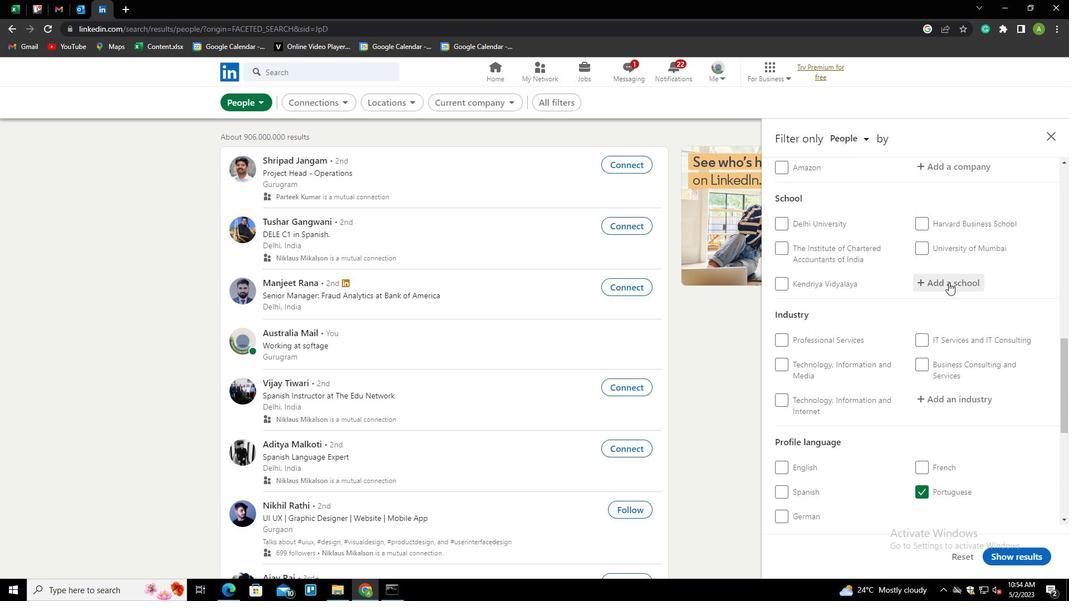 
Action: Mouse moved to (948, 283)
Screenshot: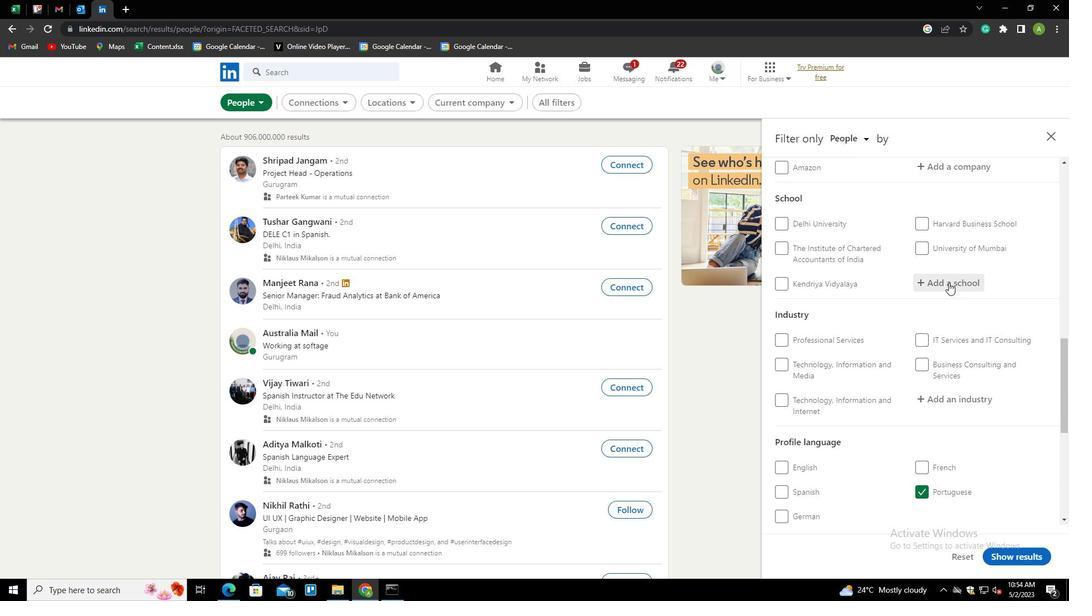 
Action: Key pressed <Key.shift>SHRI<Key.space><Key.shift><Key.shift><Key.shift><Key.shift><Key.shift><Key.shift><Key.shift><Key.shift><Key.shift><Key.shift><Key.shift><Key.shift><Key.shift><Key.shift><Key.shift><Key.shift><Key.shift><Key.shift><Key.shift><Key.shift><Key.shift><Key.shift><Key.shift><Key.shift><Key.shift><Key.shift><Key.shift><Key.shift><Key.shift><Key.shift><Key.shift><Key.shift><Key.shift><Key.shift><Key.shift><Key.shift><Key.shift><Key.shift><Key.shift><Key.shift><Key.shift><Key.shift><Key.shift><Key.shift><Key.shift>VISHNU<Key.space><Key.down><Key.down><Key.down><Key.enter>
Screenshot: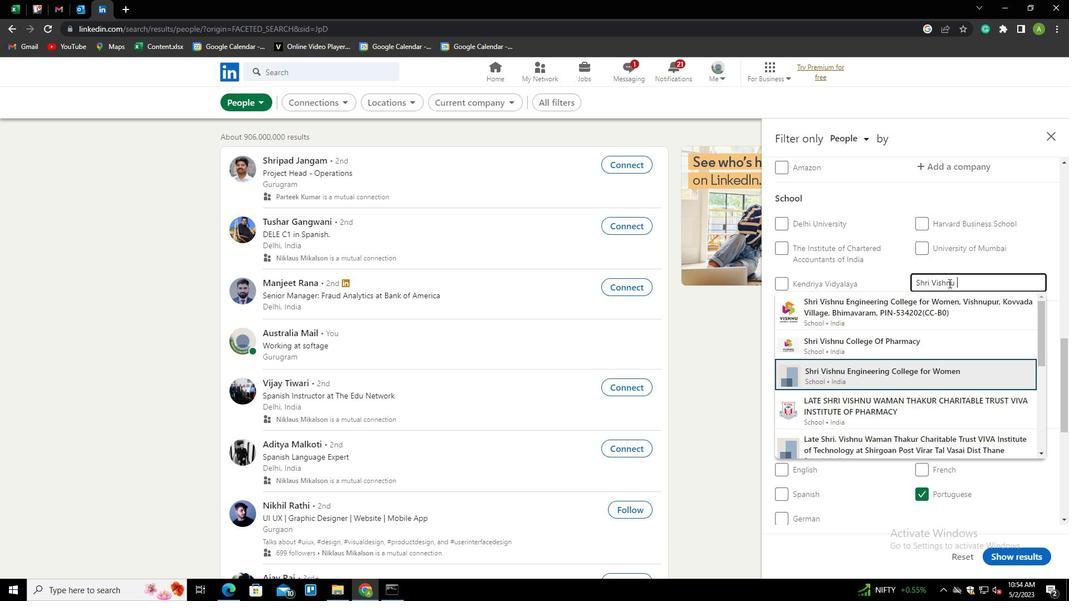 
Action: Mouse scrolled (948, 282) with delta (0, 0)
Screenshot: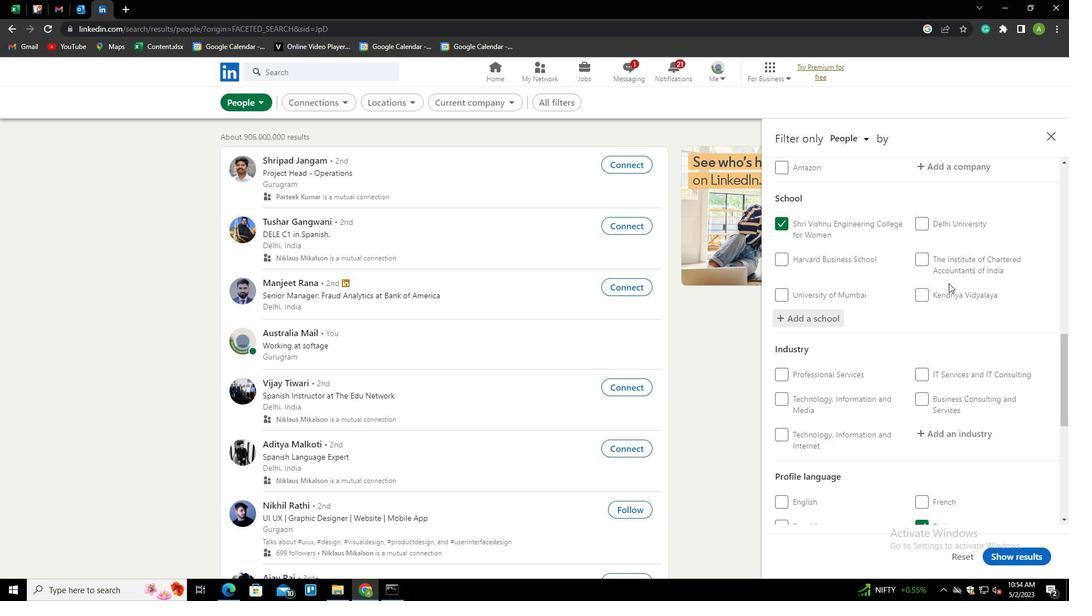 
Action: Mouse scrolled (948, 282) with delta (0, 0)
Screenshot: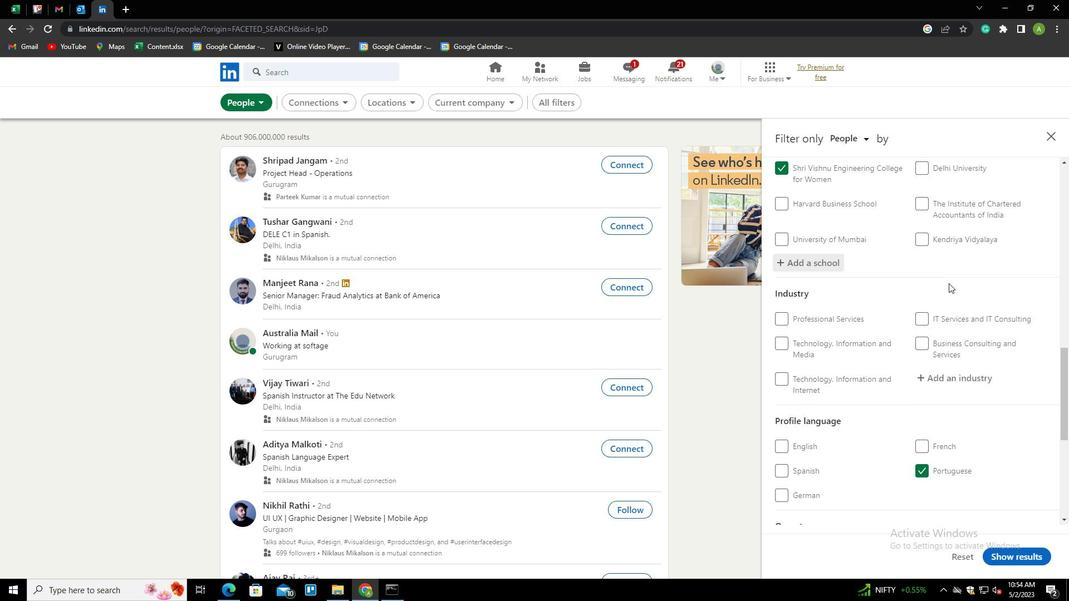 
Action: Mouse moved to (944, 319)
Screenshot: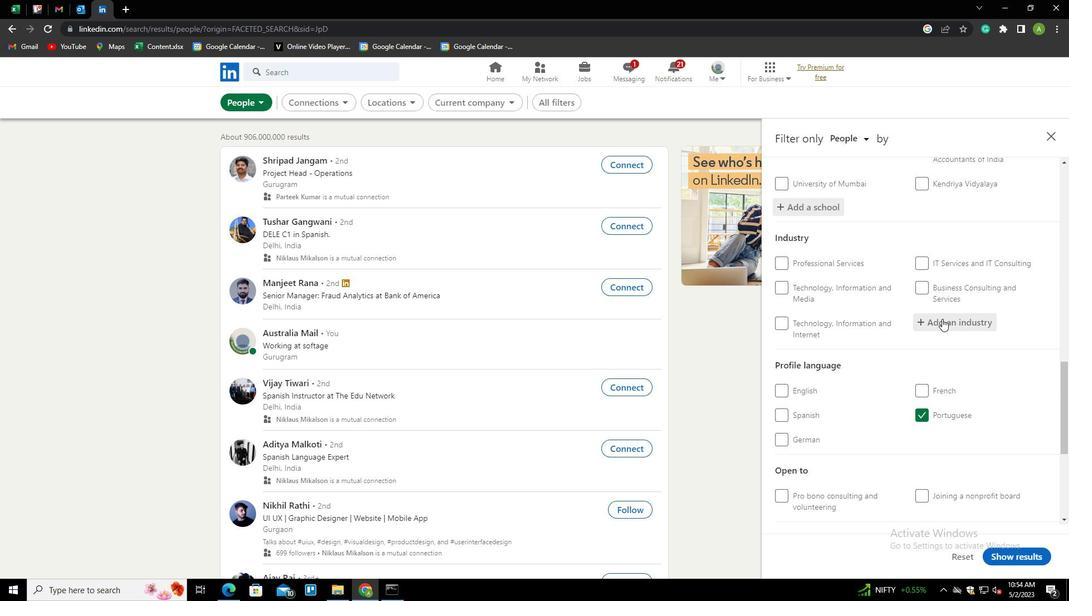 
Action: Mouse pressed left at (944, 319)
Screenshot: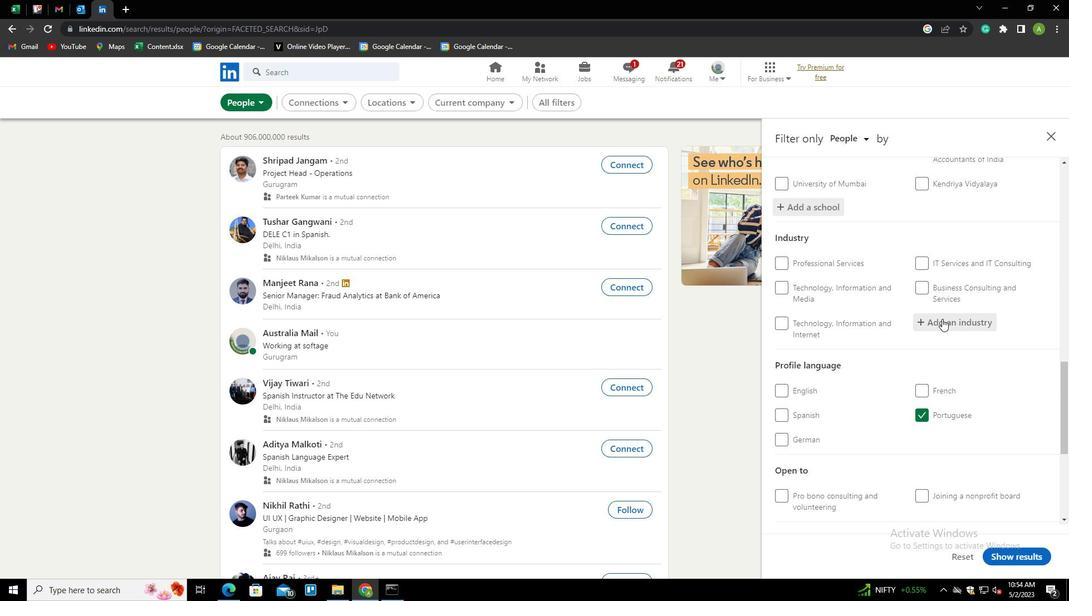 
Action: Mouse moved to (948, 321)
Screenshot: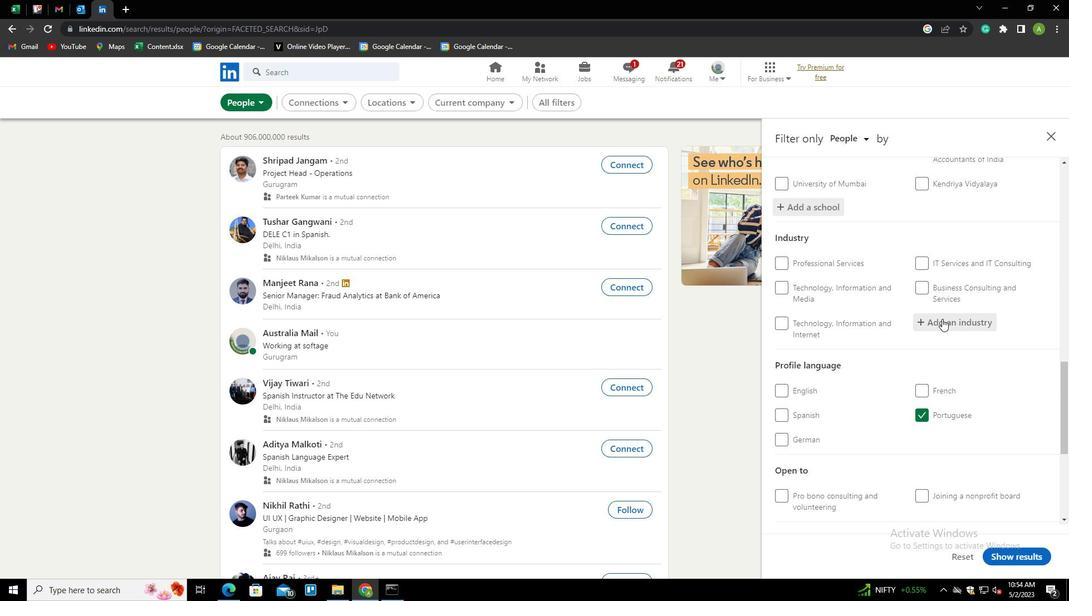 
Action: Mouse pressed left at (948, 321)
Screenshot: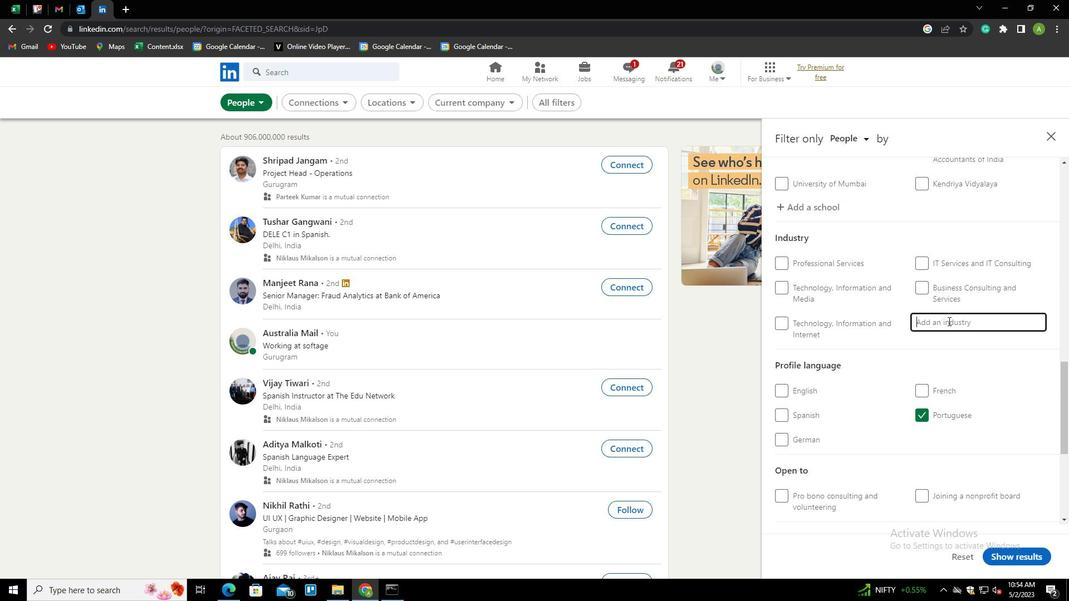 
Action: Key pressed <Key.shift><Key.shift><Key.shift>LEATHER<Key.down><Key.down><Key.enter>
Screenshot: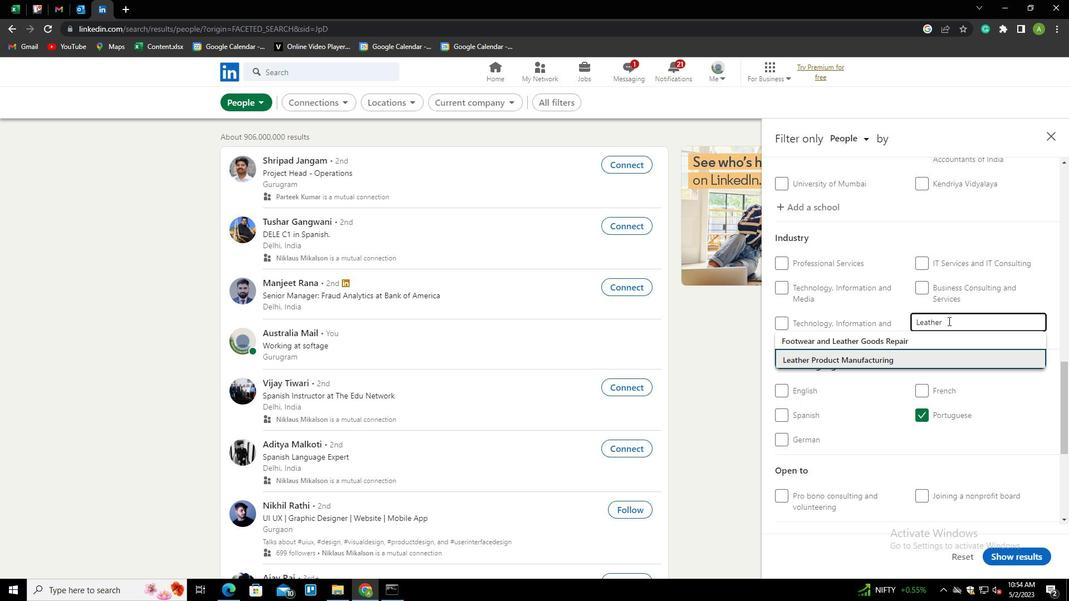 
Action: Mouse scrolled (948, 320) with delta (0, 0)
Screenshot: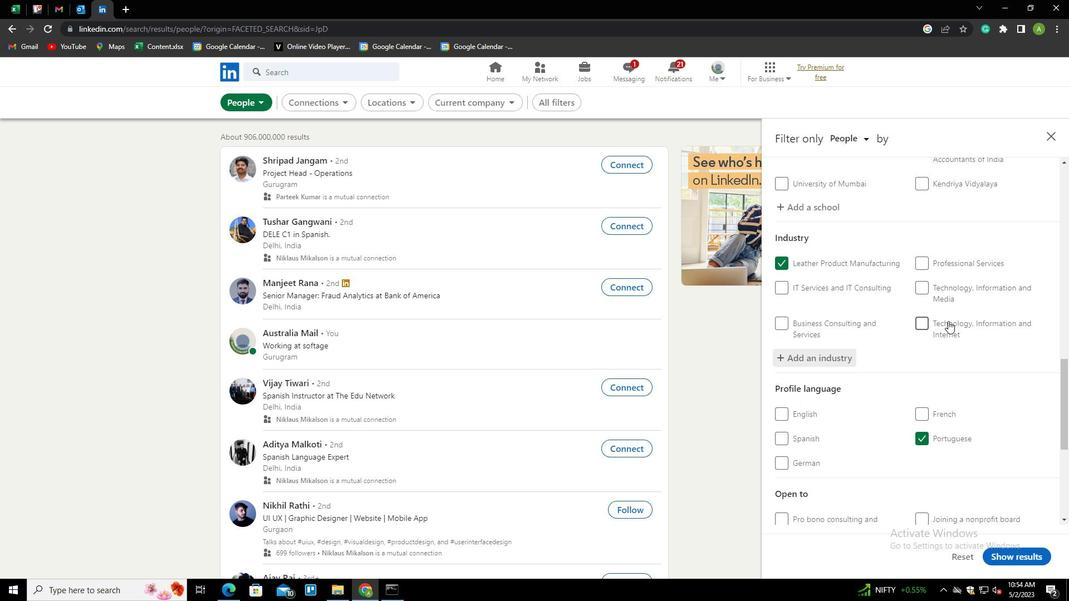 
Action: Mouse scrolled (948, 320) with delta (0, 0)
Screenshot: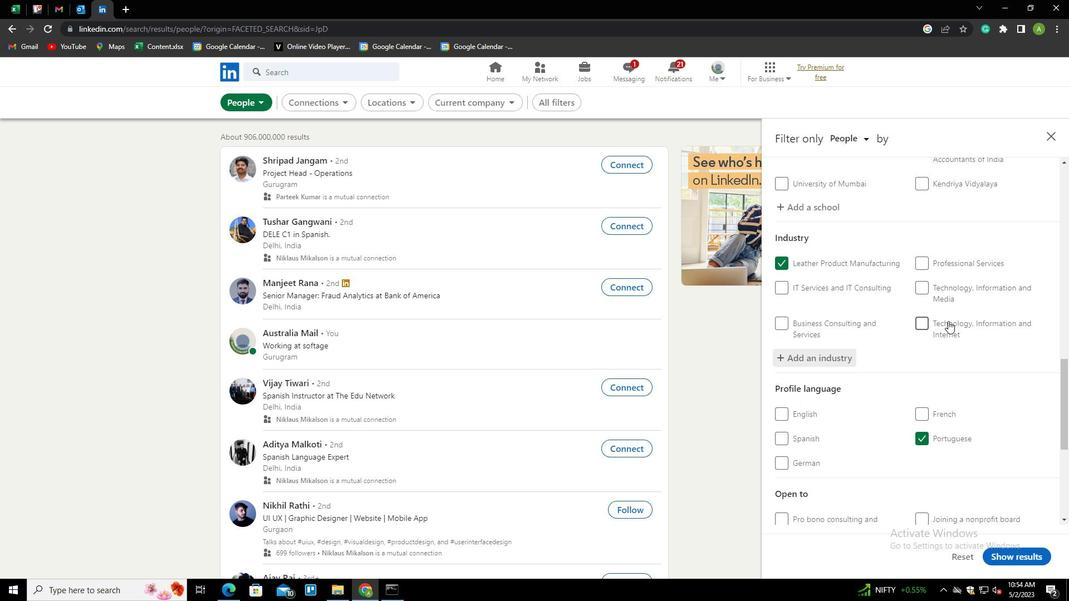 
Action: Mouse scrolled (948, 320) with delta (0, 0)
Screenshot: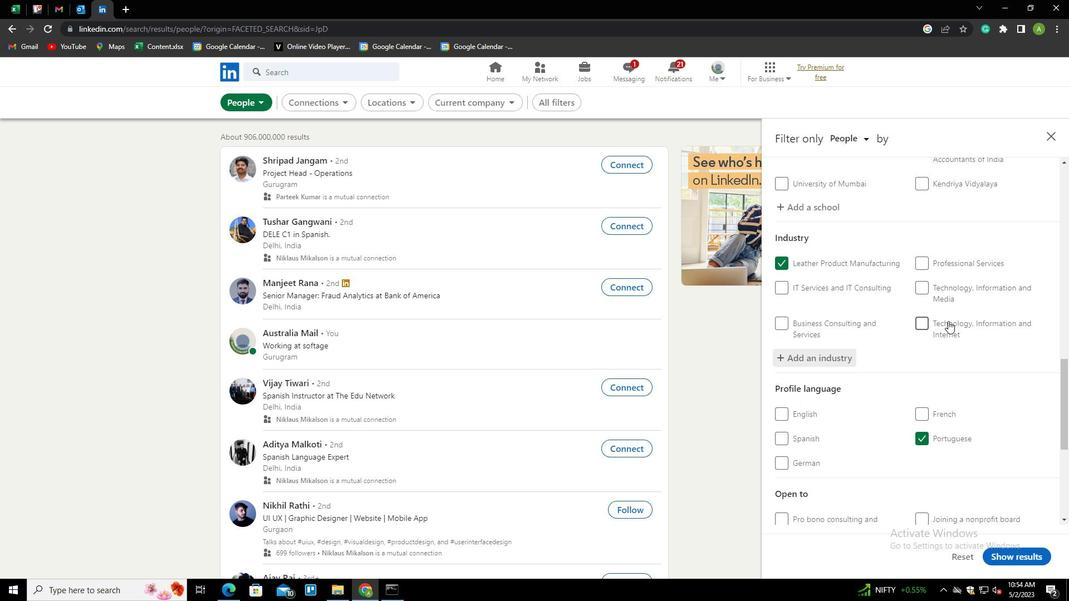 
Action: Mouse moved to (939, 363)
Screenshot: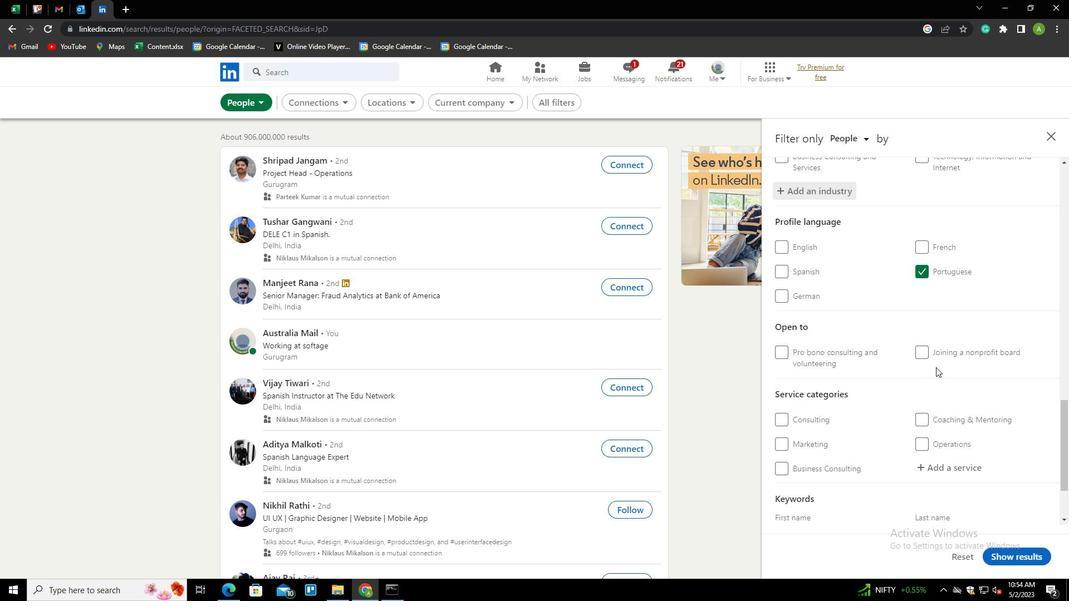 
Action: Mouse scrolled (939, 363) with delta (0, 0)
Screenshot: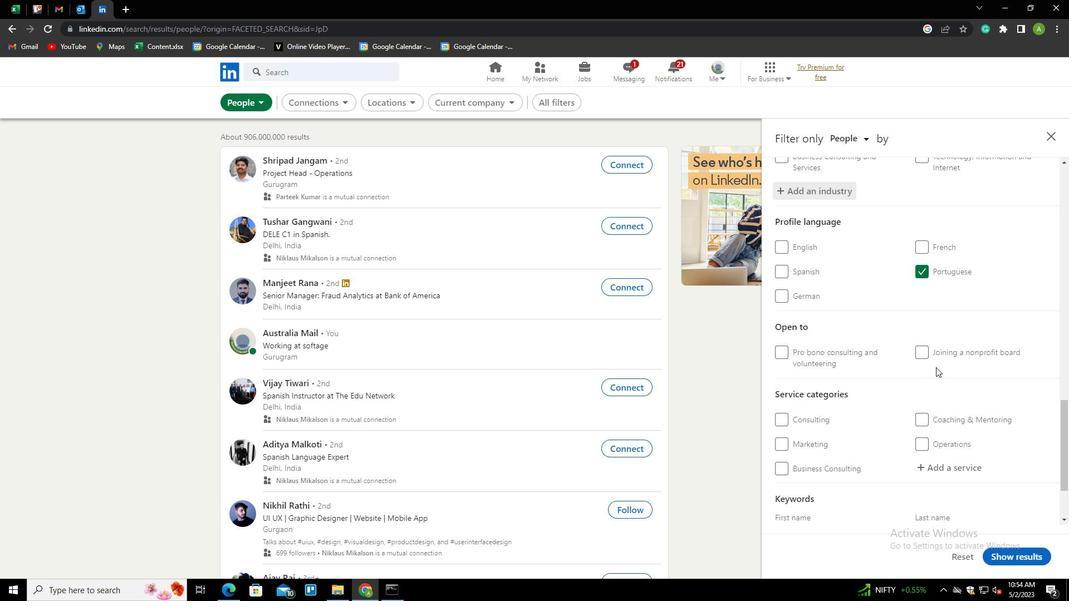 
Action: Mouse scrolled (939, 363) with delta (0, 0)
Screenshot: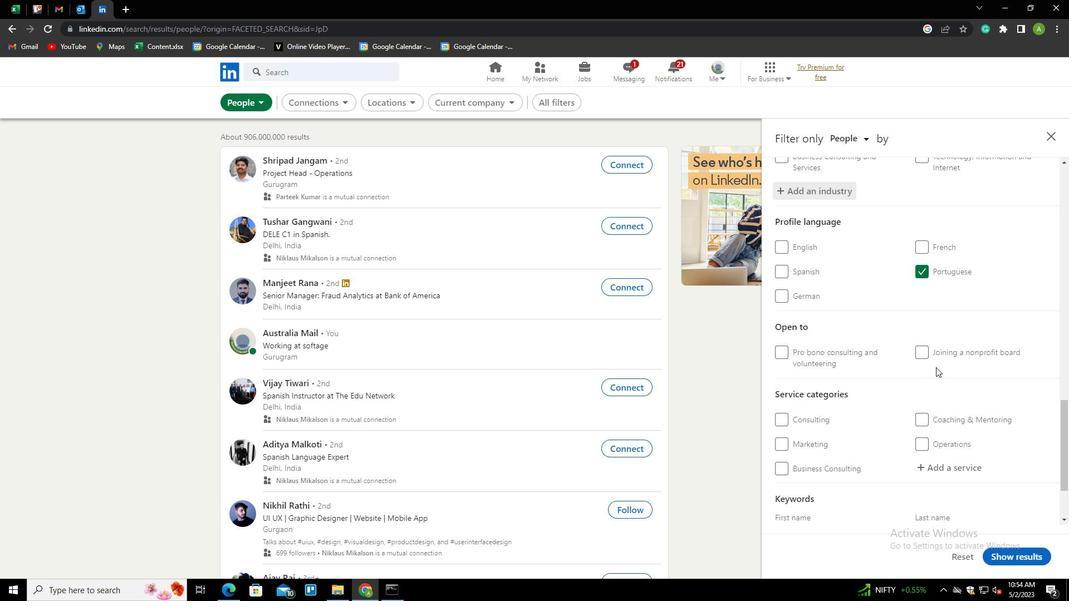 
Action: Mouse moved to (941, 371)
Screenshot: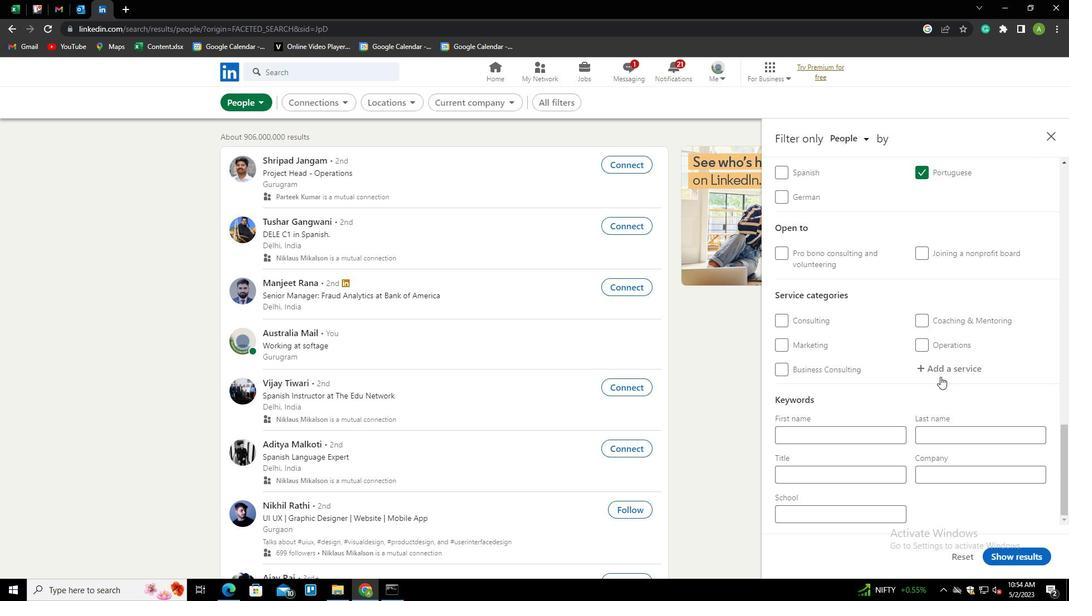 
Action: Mouse pressed left at (941, 371)
Screenshot: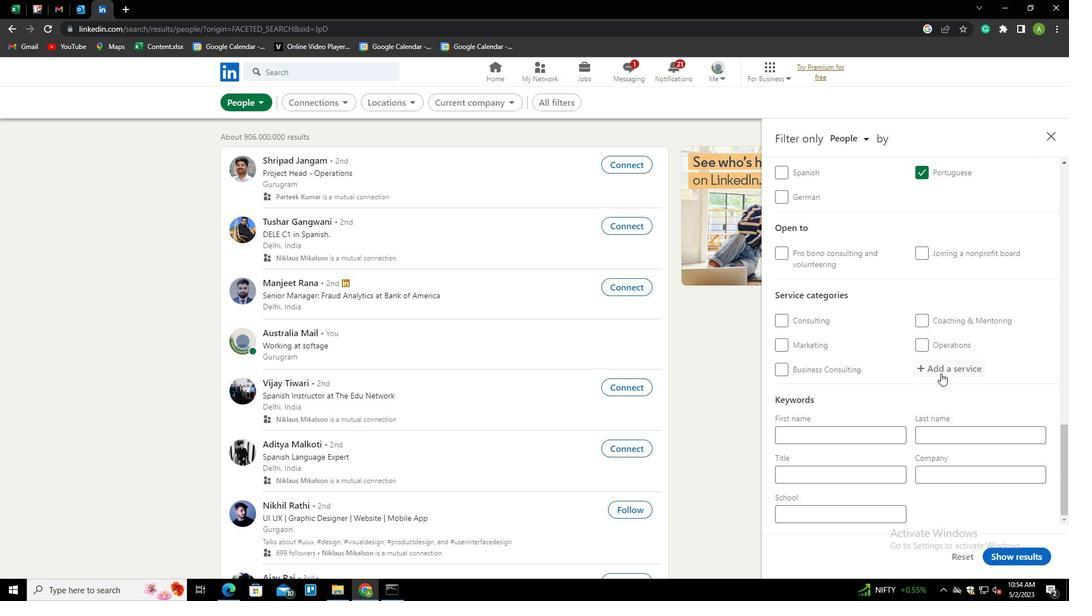 
Action: Mouse moved to (950, 369)
Screenshot: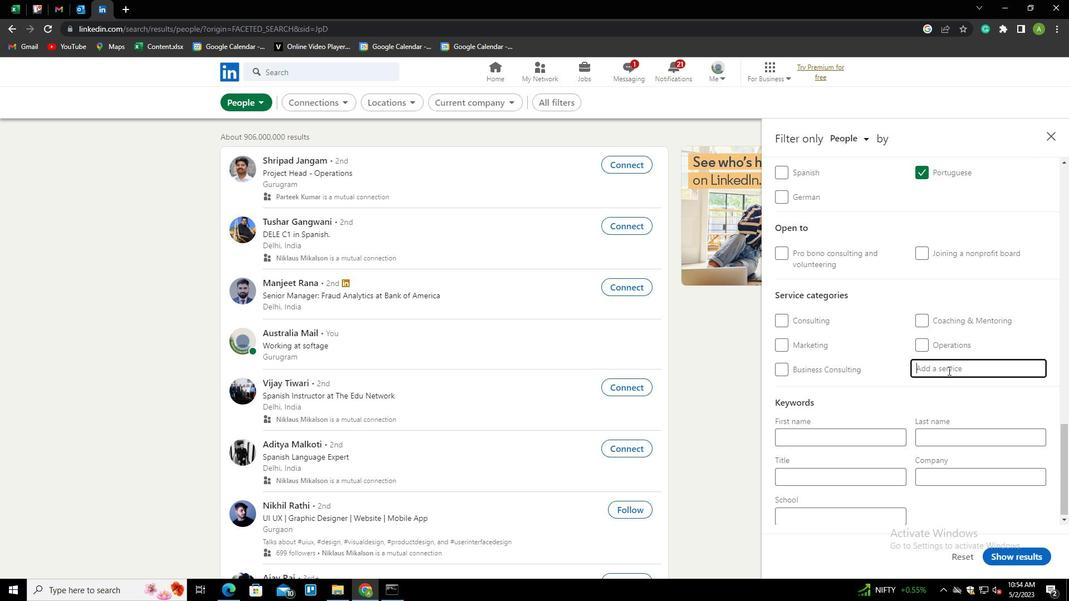 
Action: Mouse pressed left at (950, 369)
Screenshot: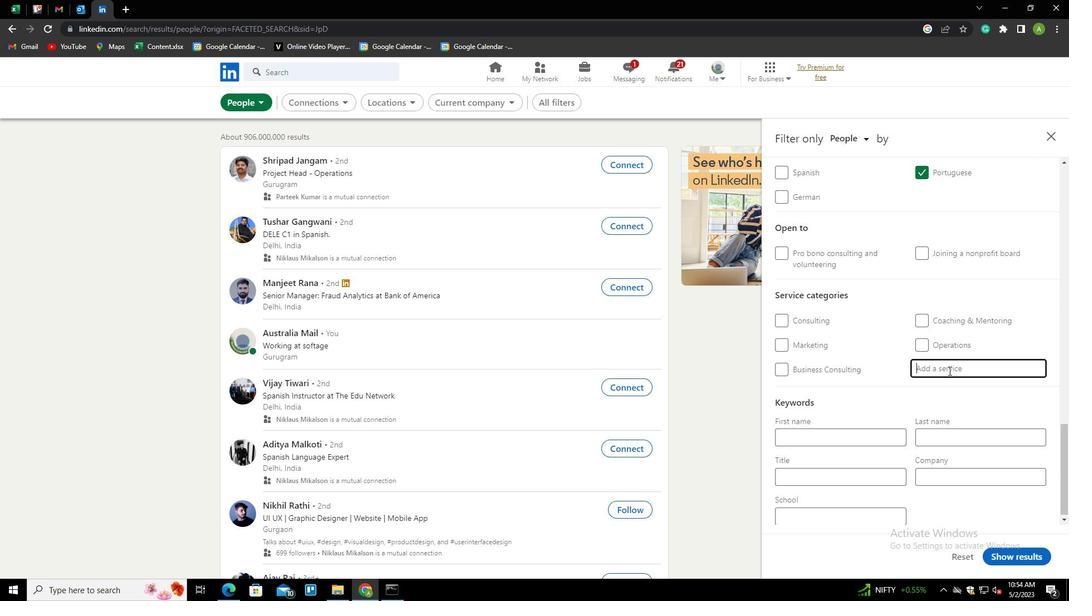 
Action: Key pressed <Key.shift>SERCH<Key.space><Key.backspace><Key.backspace><Key.backspace>A<Key.backspace><Key.backspace>ARCH<Key.down><Key.enter>
Screenshot: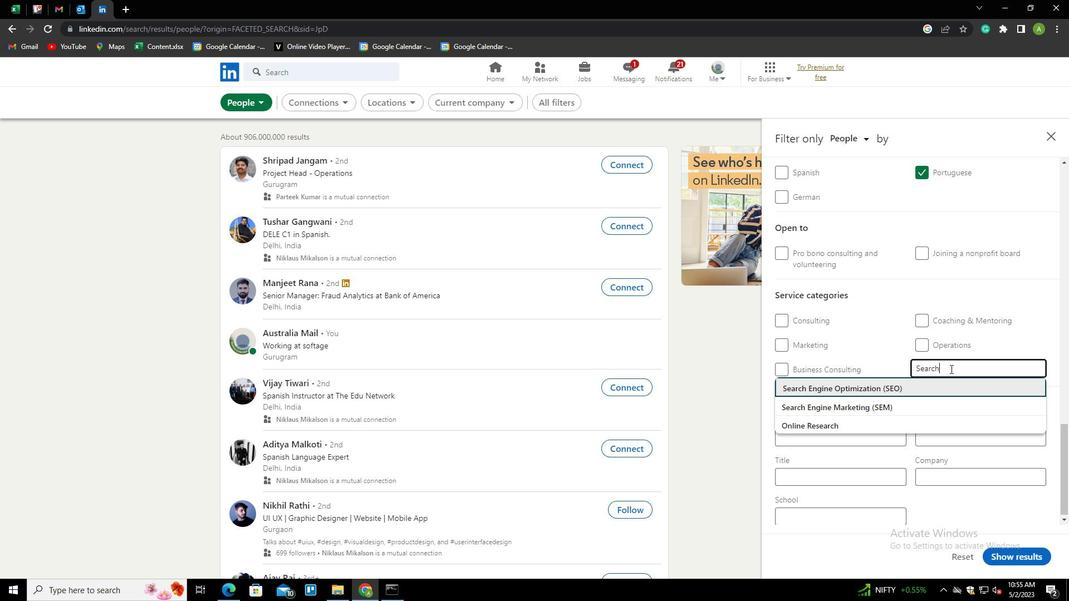 
Action: Mouse scrolled (950, 368) with delta (0, 0)
Screenshot: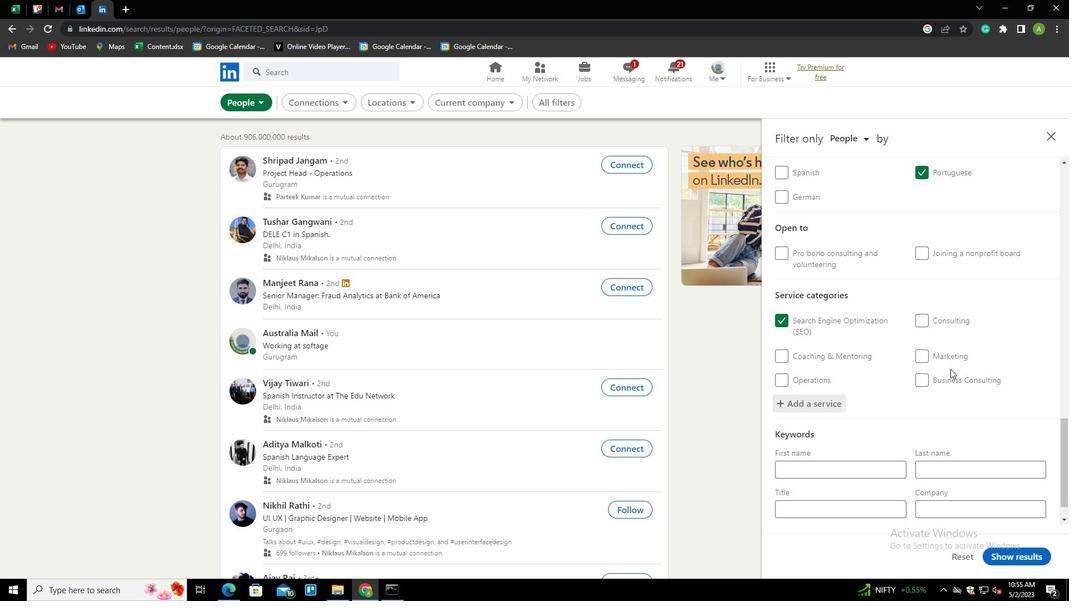 
Action: Mouse scrolled (950, 368) with delta (0, 0)
Screenshot: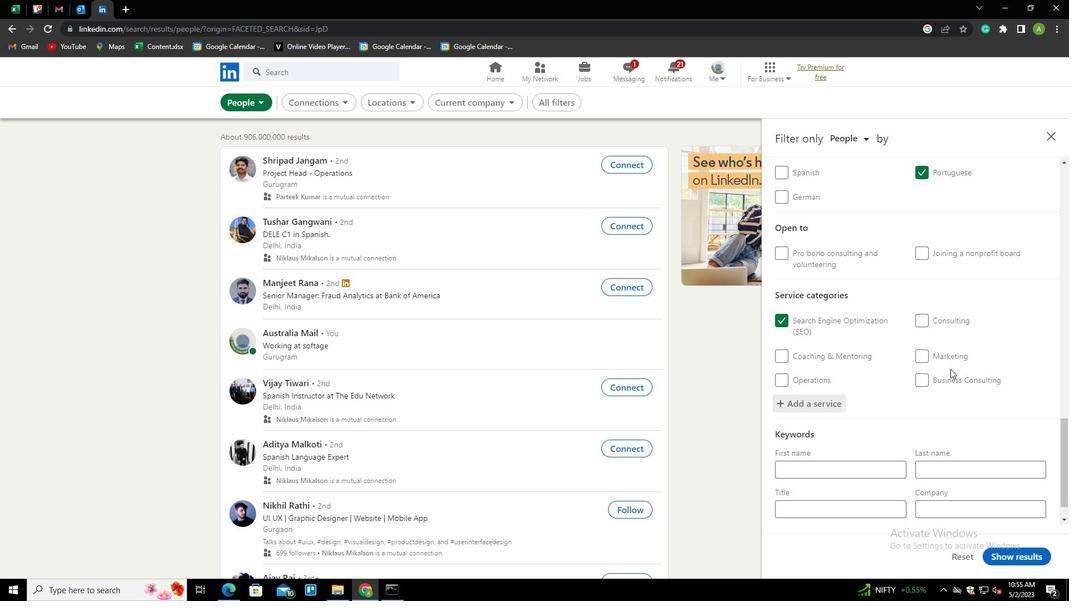 
Action: Mouse scrolled (950, 368) with delta (0, 0)
Screenshot: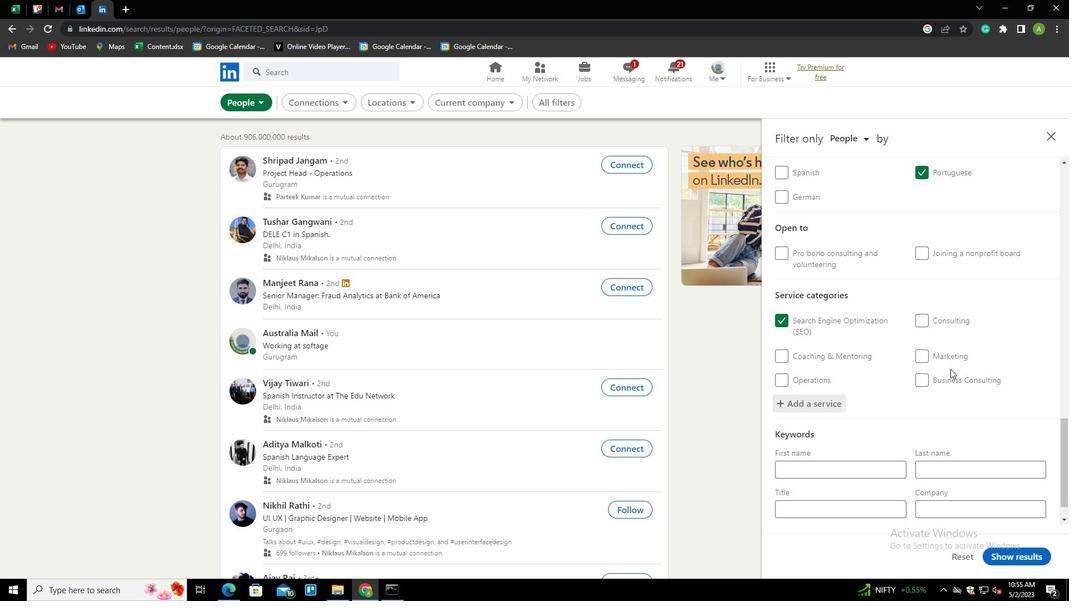 
Action: Mouse scrolled (950, 368) with delta (0, 0)
Screenshot: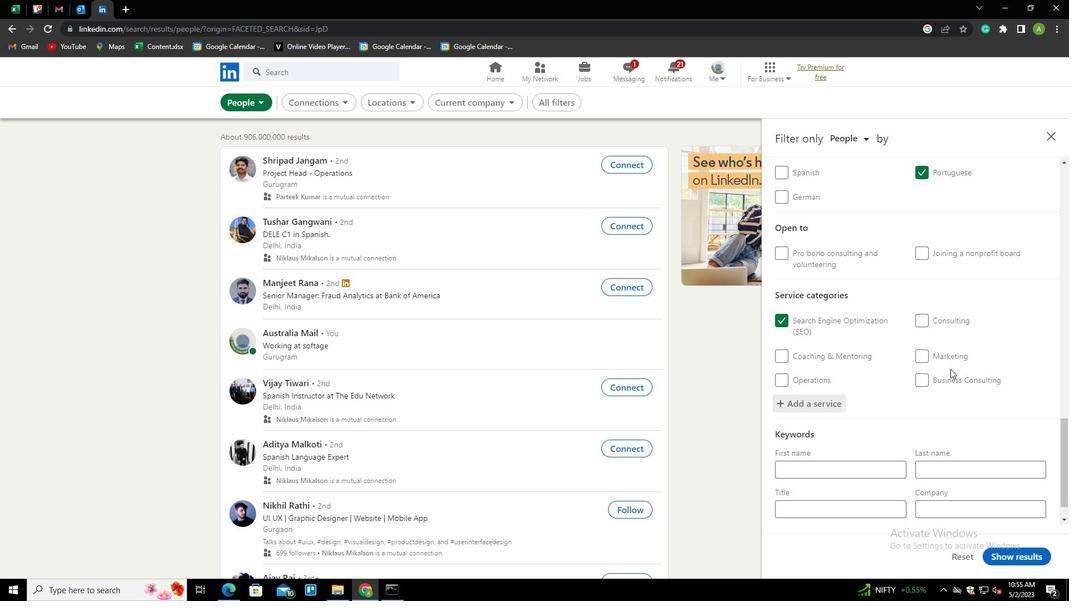 
Action: Mouse scrolled (950, 368) with delta (0, 0)
Screenshot: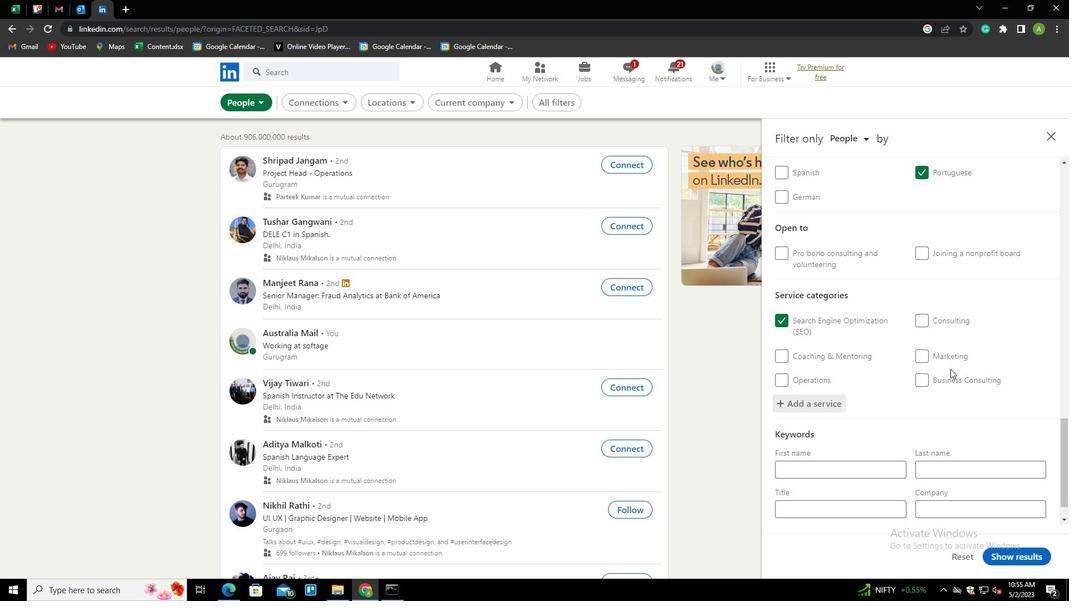 
Action: Mouse scrolled (950, 368) with delta (0, 0)
Screenshot: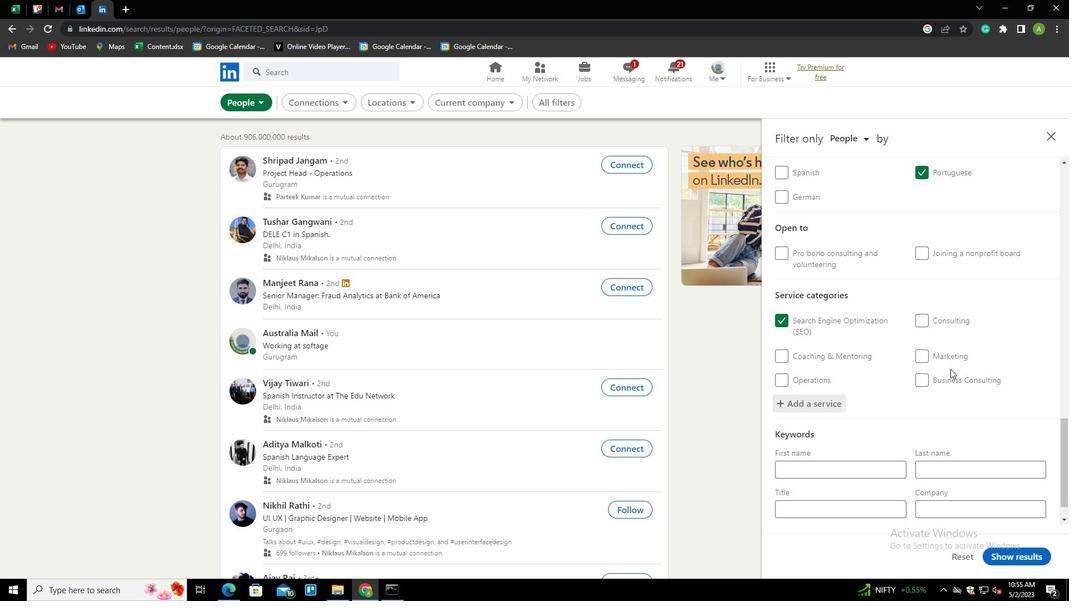 
Action: Mouse scrolled (950, 368) with delta (0, 0)
Screenshot: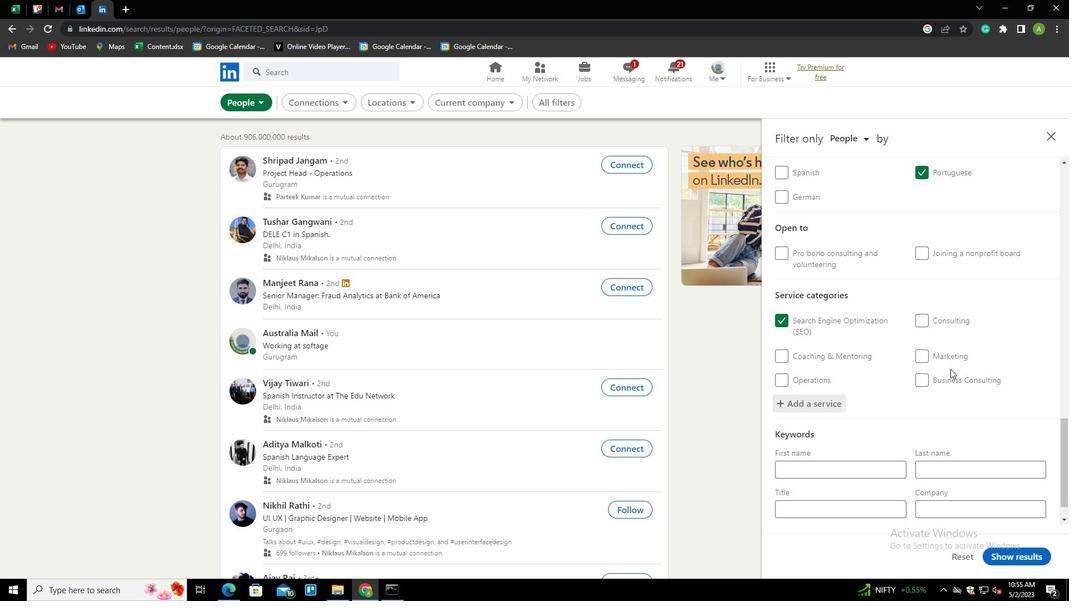 
Action: Mouse scrolled (950, 368) with delta (0, 0)
Screenshot: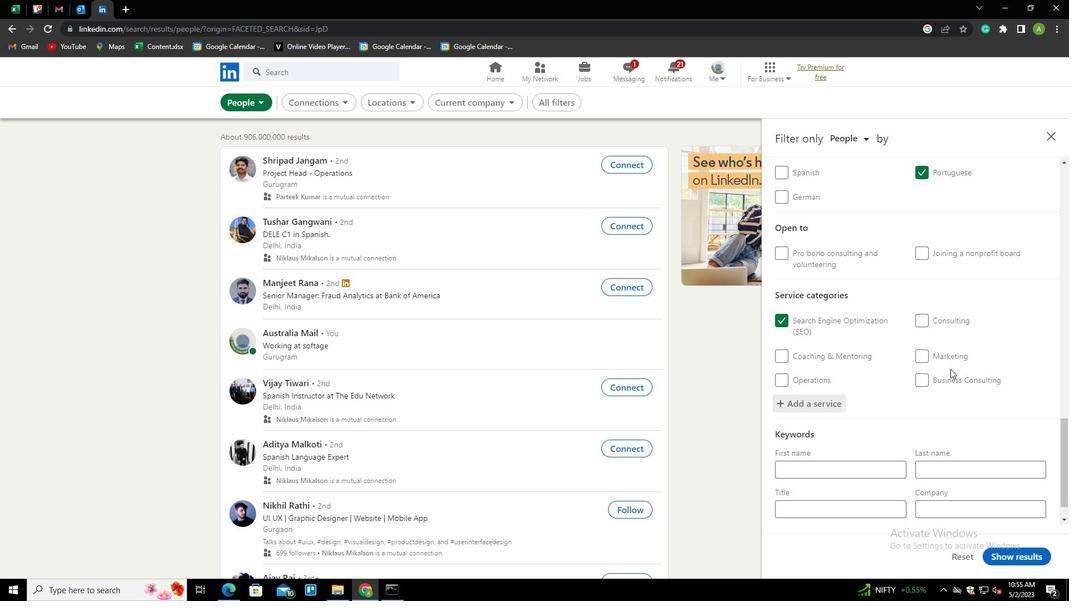 
Action: Mouse moved to (831, 473)
Screenshot: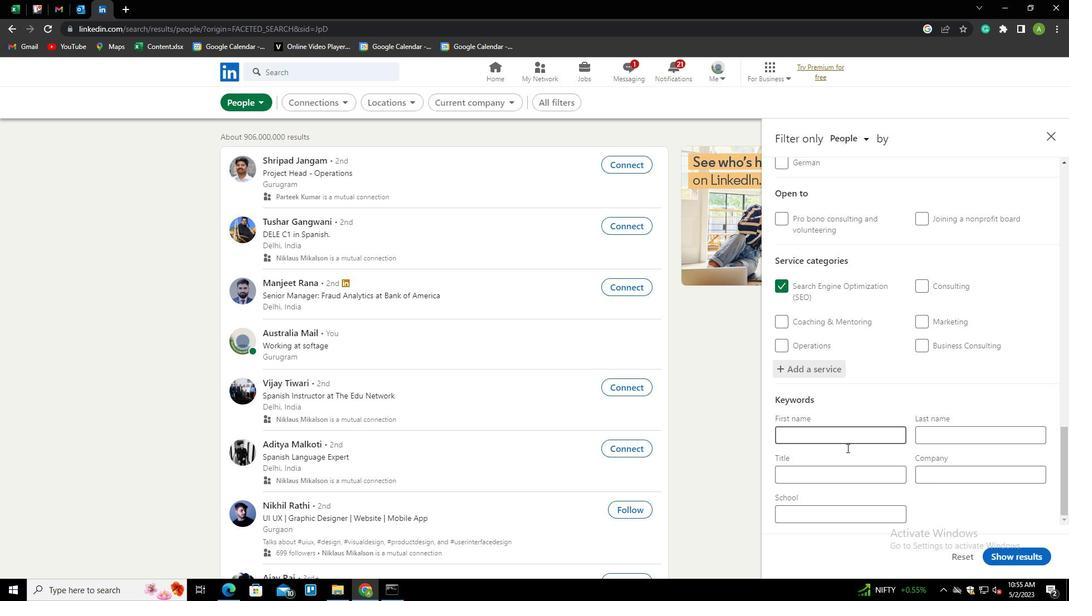 
Action: Mouse pressed left at (831, 473)
Screenshot: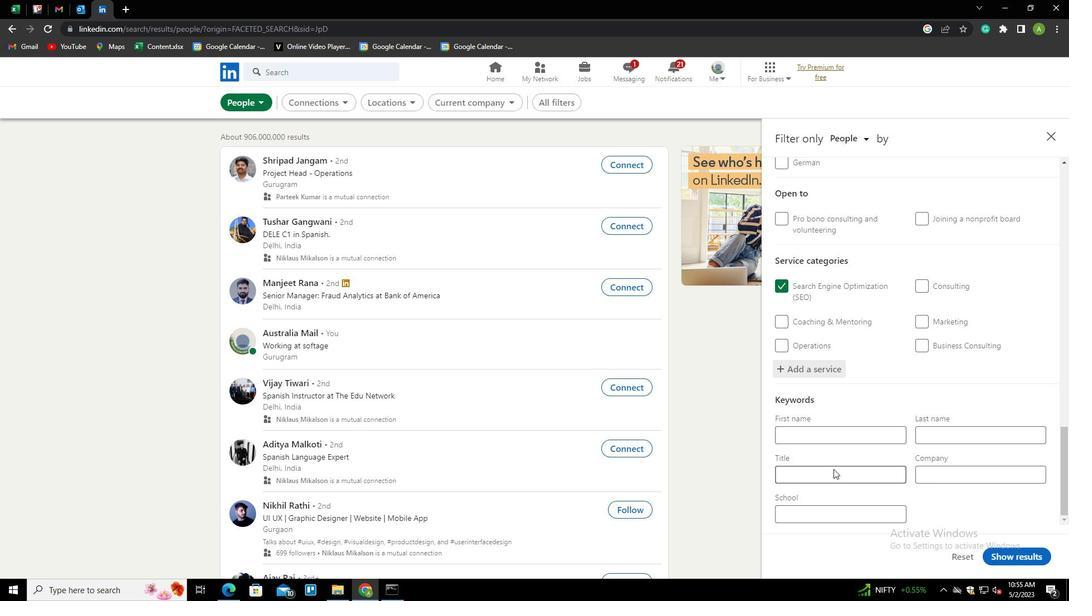 
Action: Key pressed <Key.shift><Key.shift><Key.shift><Key.shift><Key.shift><Key.shift><Key.shift><Key.shift><Key.shift><Key.shift><Key.shift><Key.shift><Key.shift><Key.shift><Key.shift><Key.shift><Key.shift><Key.shift><Key.shift><Key.shift><Key.shift><Key.shift><Key.shift><Key.shift><Key.shift><Key.shift><Key.shift><Key.shift><Key.shift><Key.shift><Key.shift><Key.shift><Key.shift><Key.shift><Key.shift><Key.shift><Key.shift>P<Key.backspace>OFFICE<Key.space><Key.shift><Key.shift><Key.shift><Key.shift><Key.shift><Key.shift><Key.shift><Key.shift><Key.shift><Key.shift><Key.shift><Key.shift>ASSISTANT
Screenshot: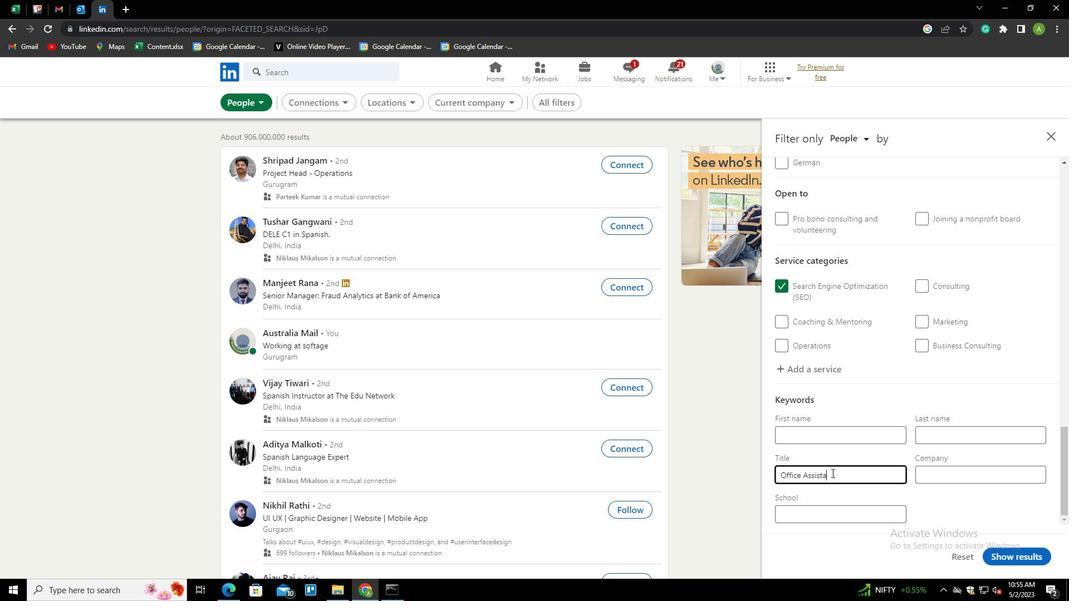 
Action: Mouse moved to (982, 510)
Screenshot: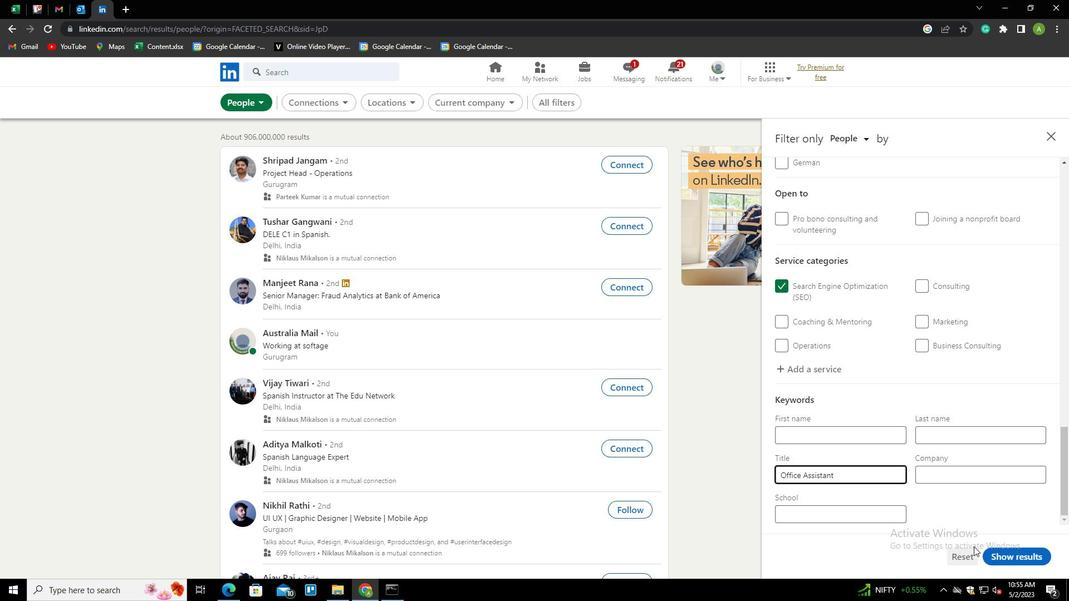 
Action: Mouse pressed left at (982, 510)
Screenshot: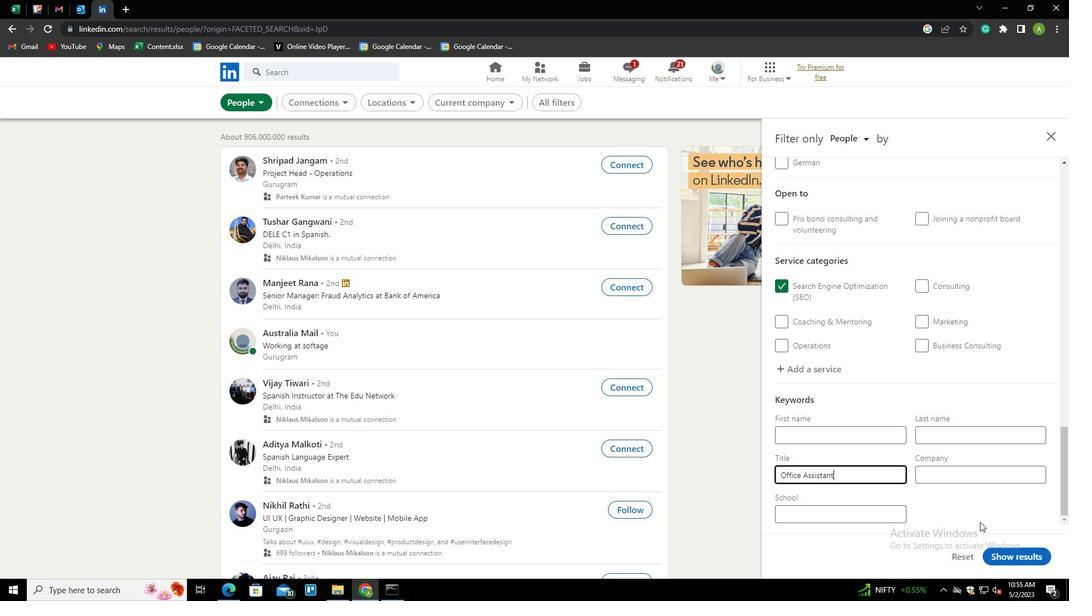 
Action: Mouse moved to (1002, 555)
Screenshot: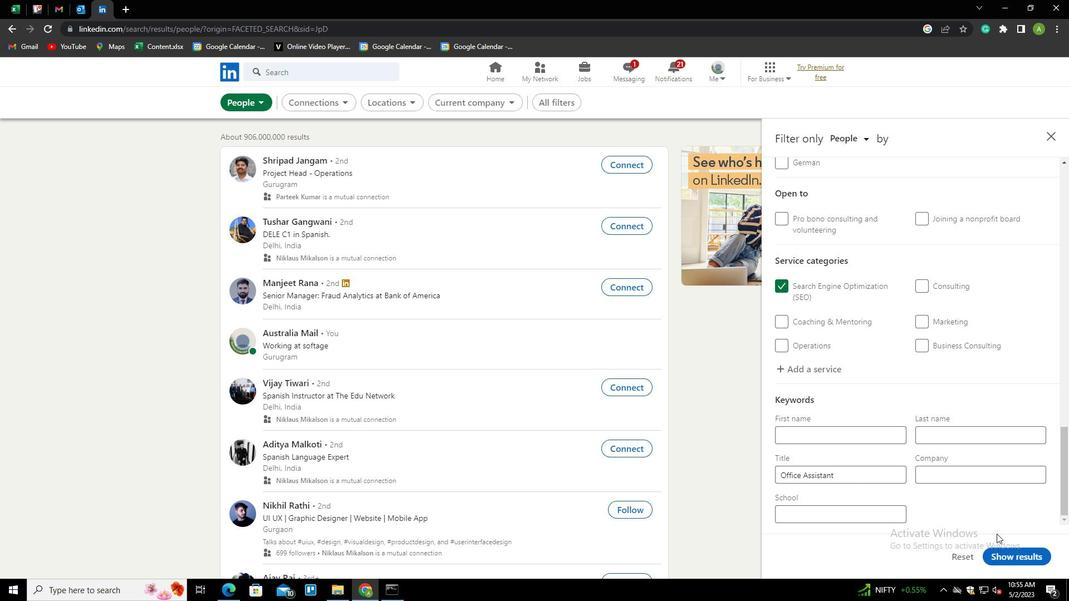 
Action: Mouse pressed left at (1002, 555)
Screenshot: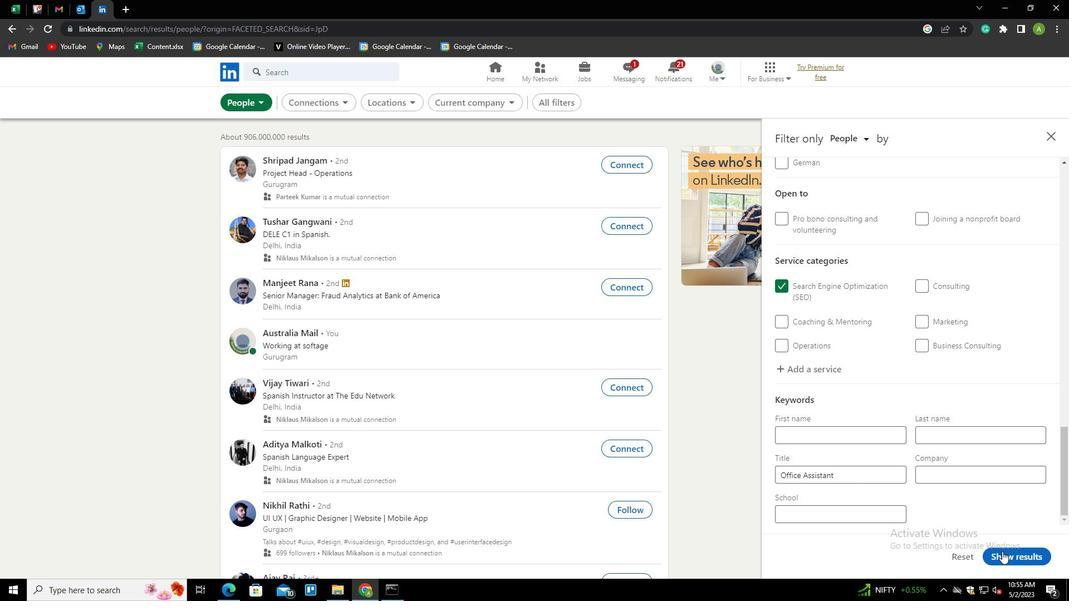 
